 Task: Add a signature Juanita Young containing With sincere appreciation and gratitude, Juanita Young to email address softage.8@softage.net and add a folder Debugging
Action: Mouse moved to (60, 133)
Screenshot: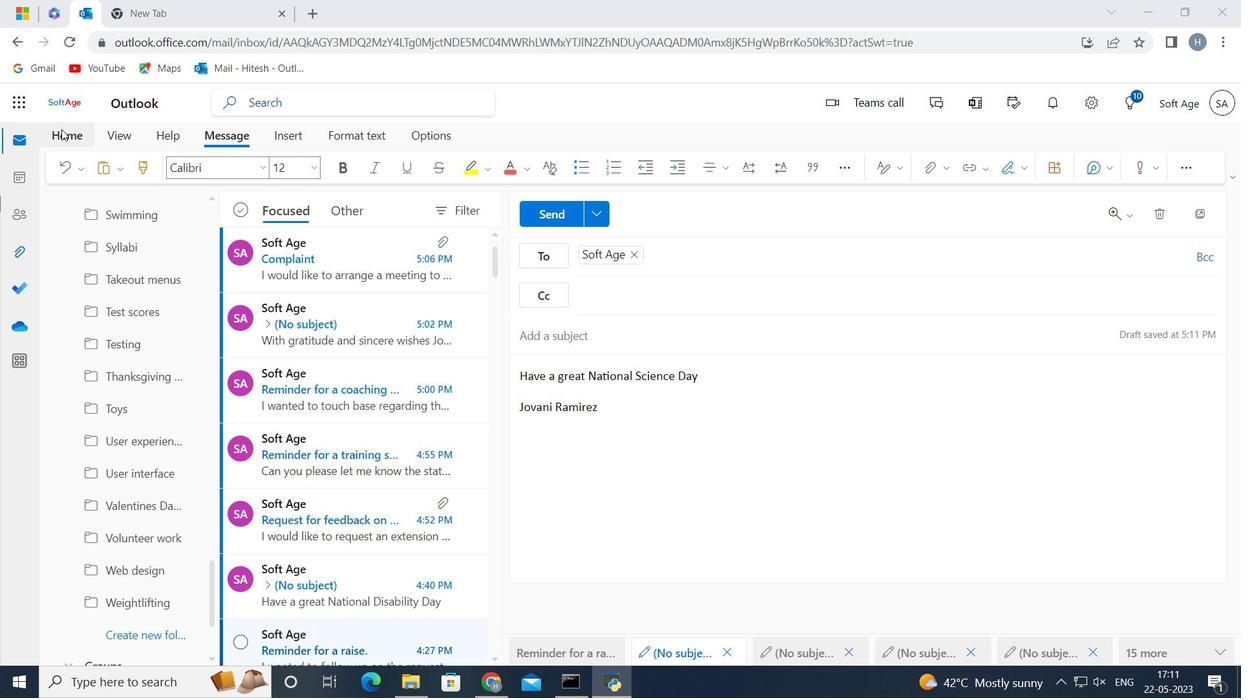 
Action: Mouse pressed left at (60, 133)
Screenshot: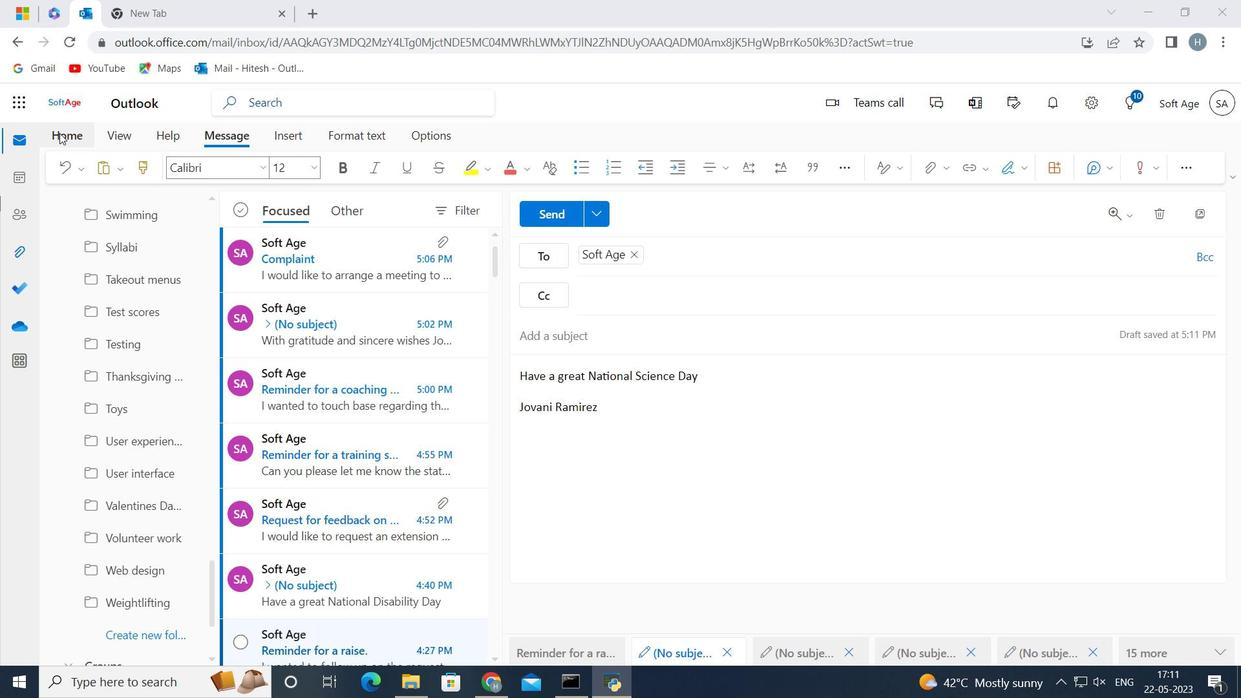 
Action: Mouse moved to (122, 169)
Screenshot: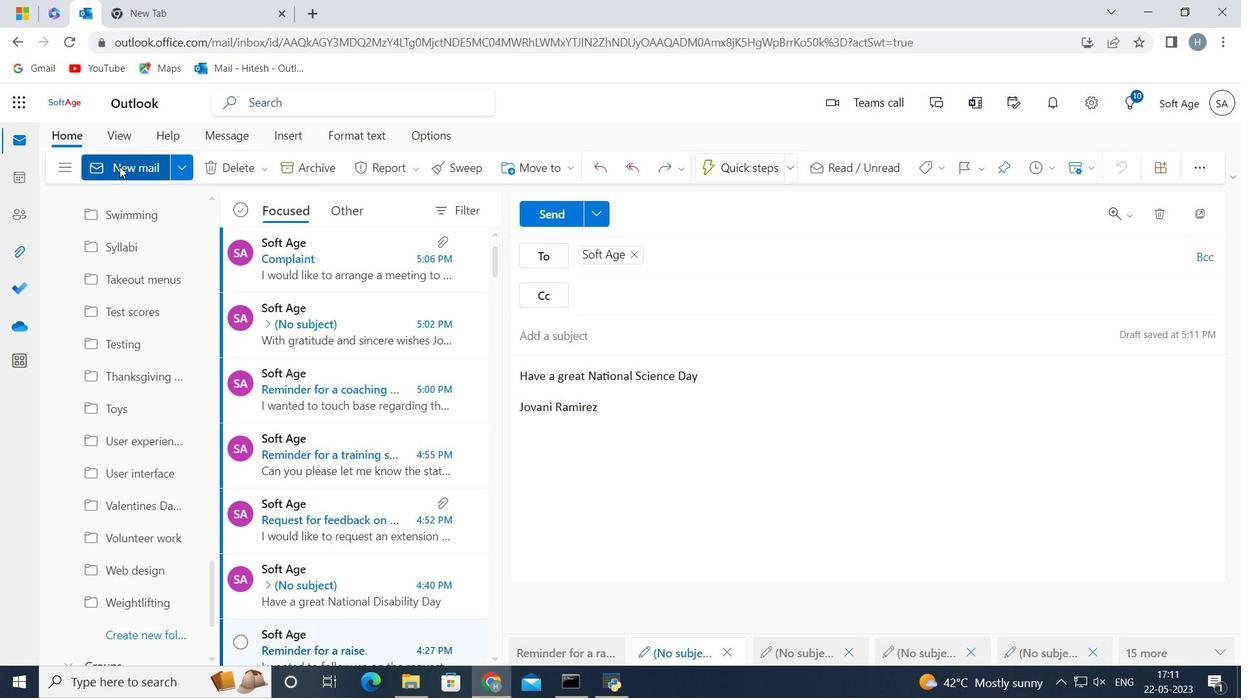 
Action: Mouse pressed left at (122, 169)
Screenshot: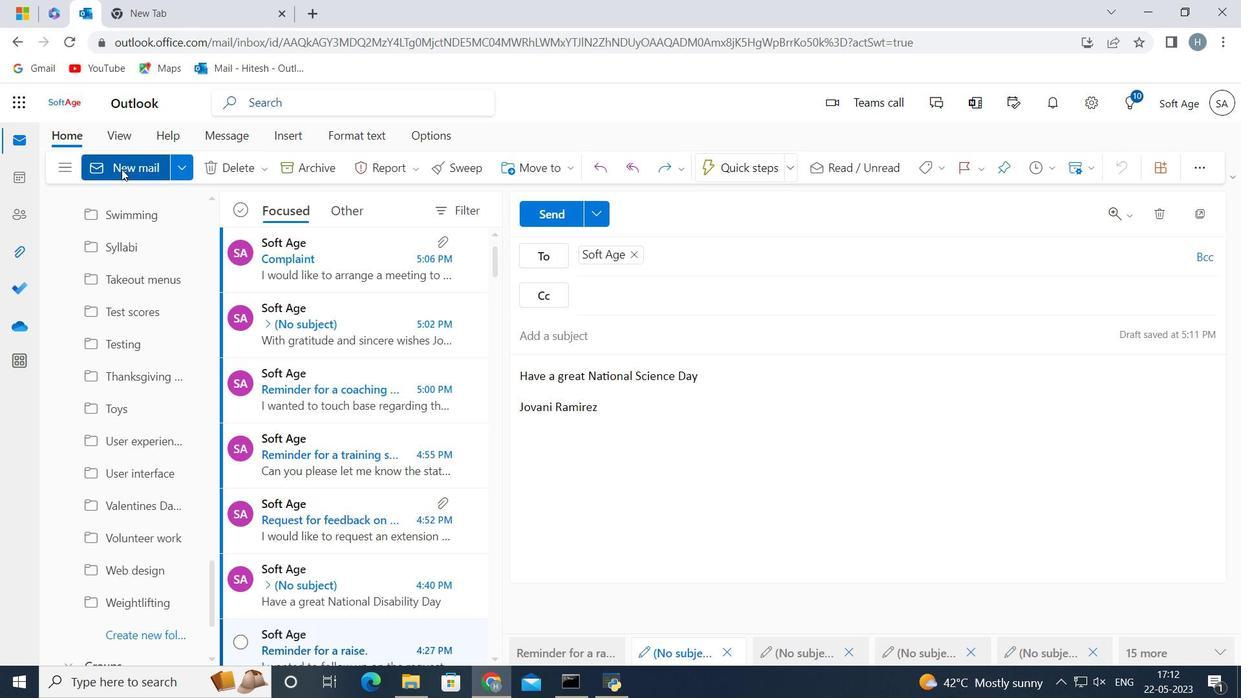 
Action: Mouse moved to (1016, 172)
Screenshot: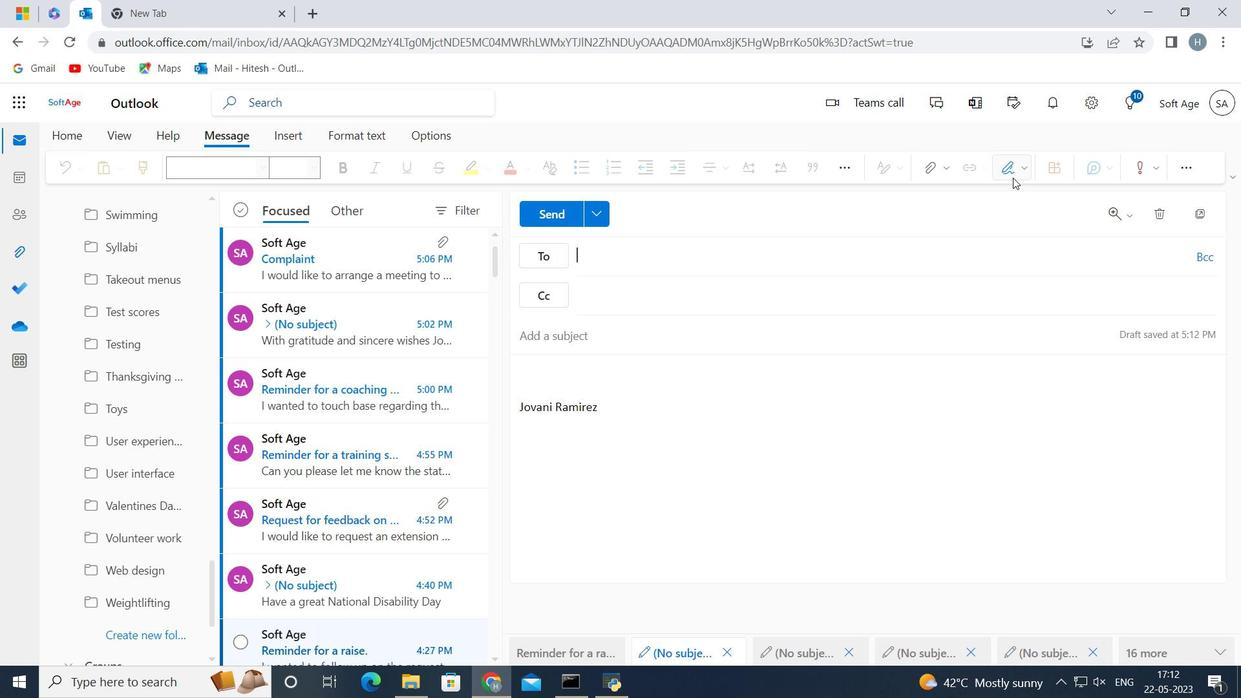 
Action: Mouse pressed left at (1016, 172)
Screenshot: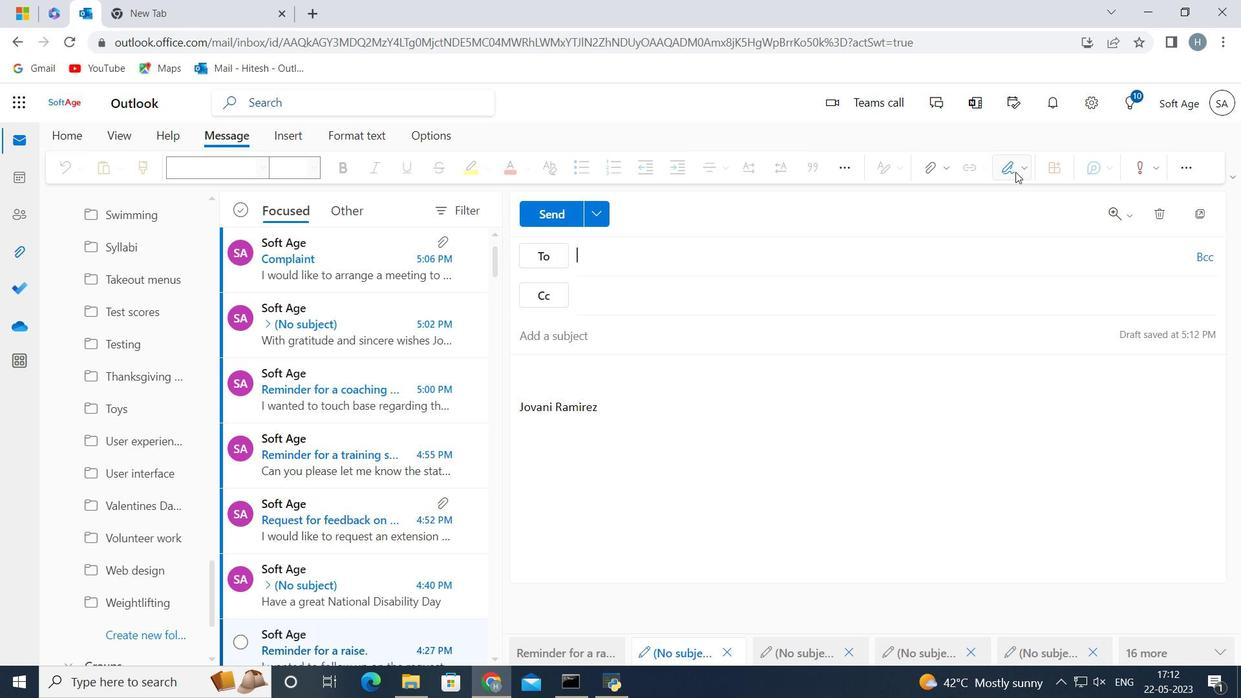 
Action: Mouse moved to (981, 233)
Screenshot: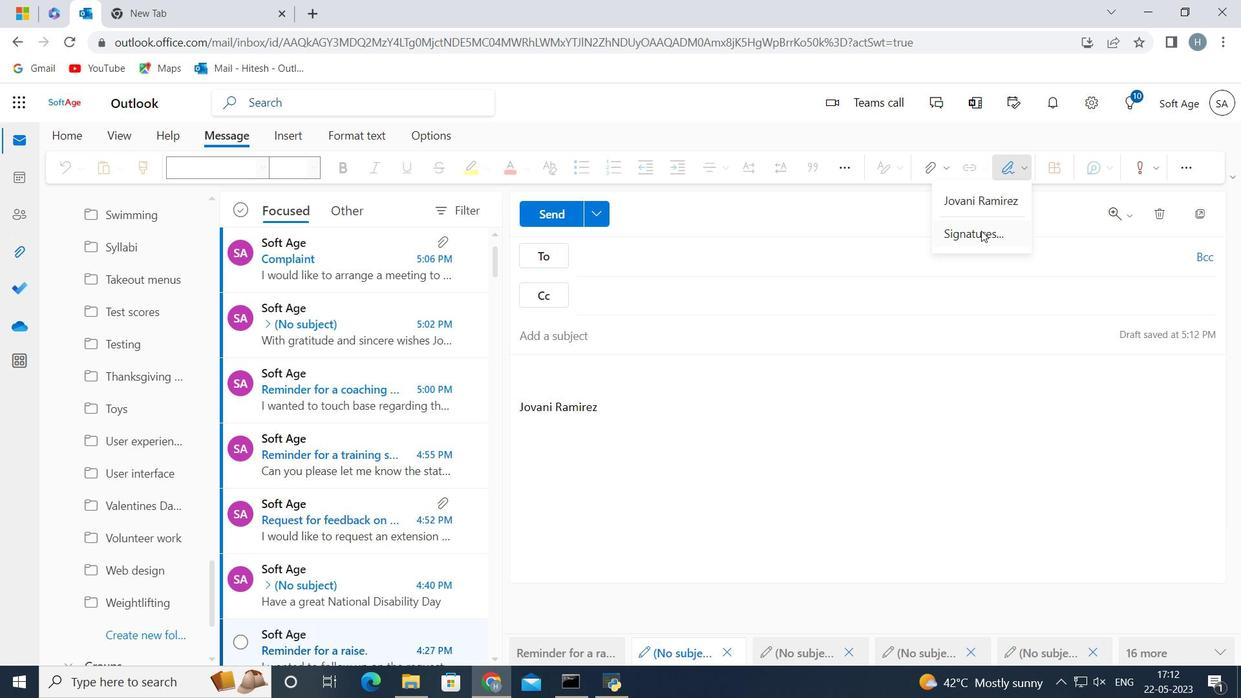 
Action: Mouse pressed left at (981, 233)
Screenshot: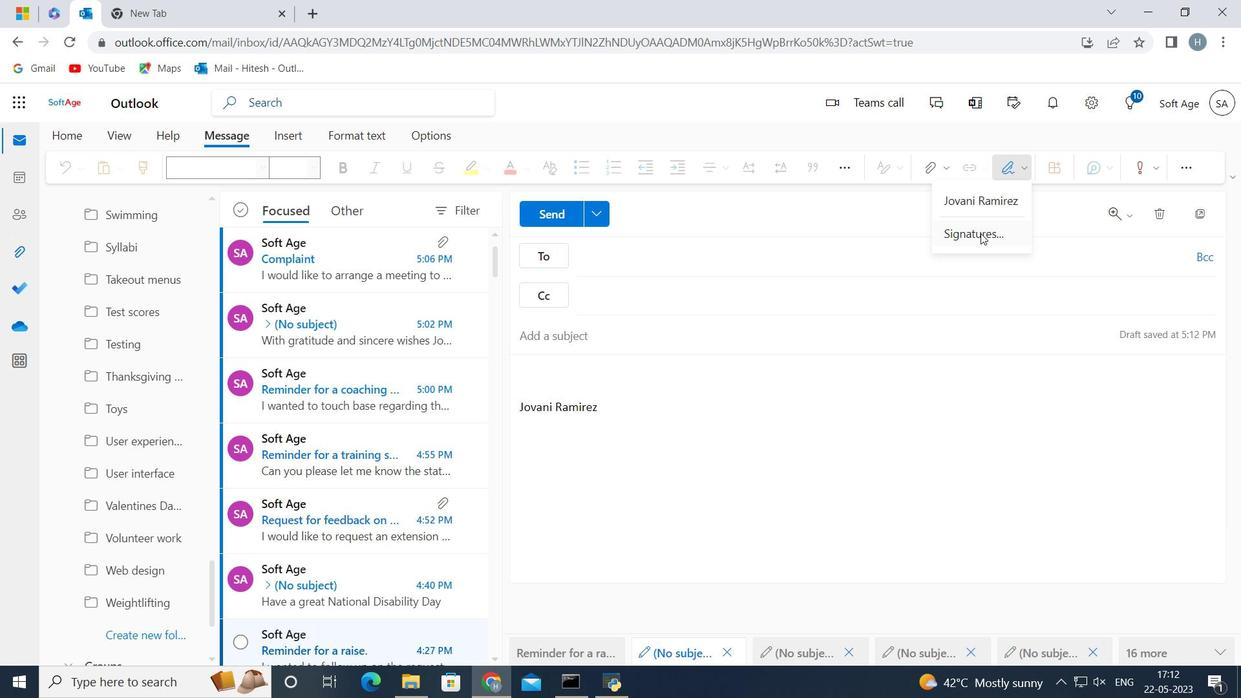 
Action: Mouse moved to (955, 289)
Screenshot: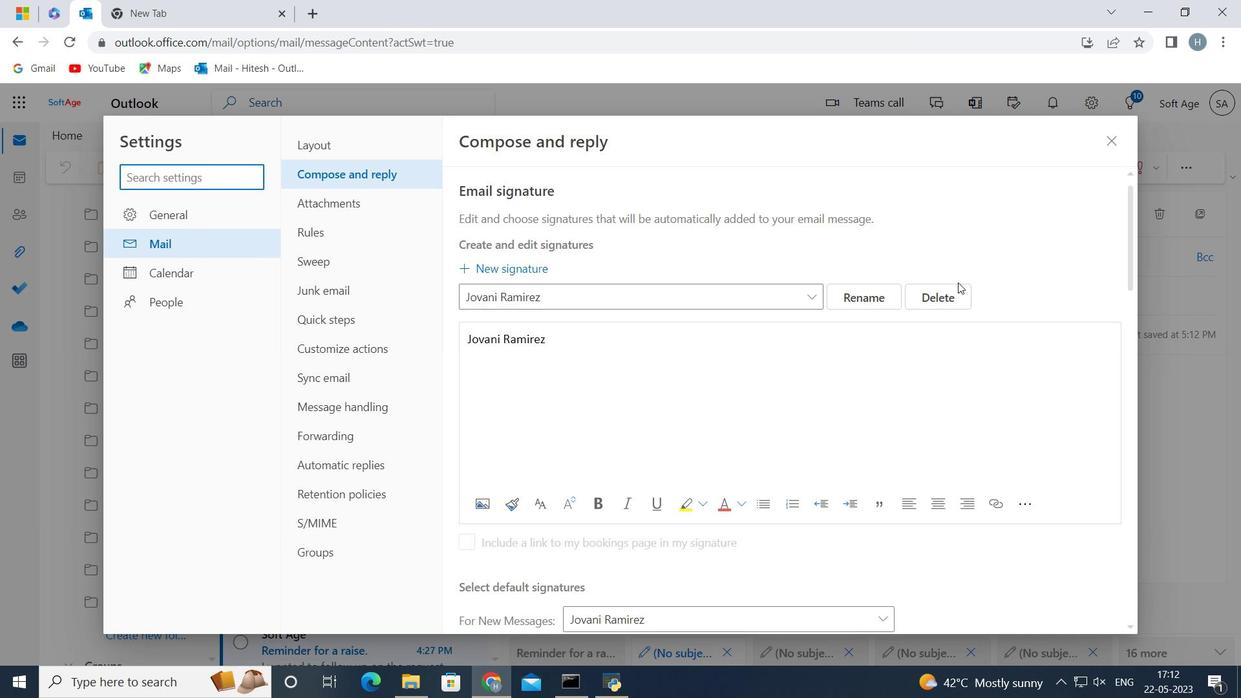 
Action: Mouse pressed left at (955, 289)
Screenshot: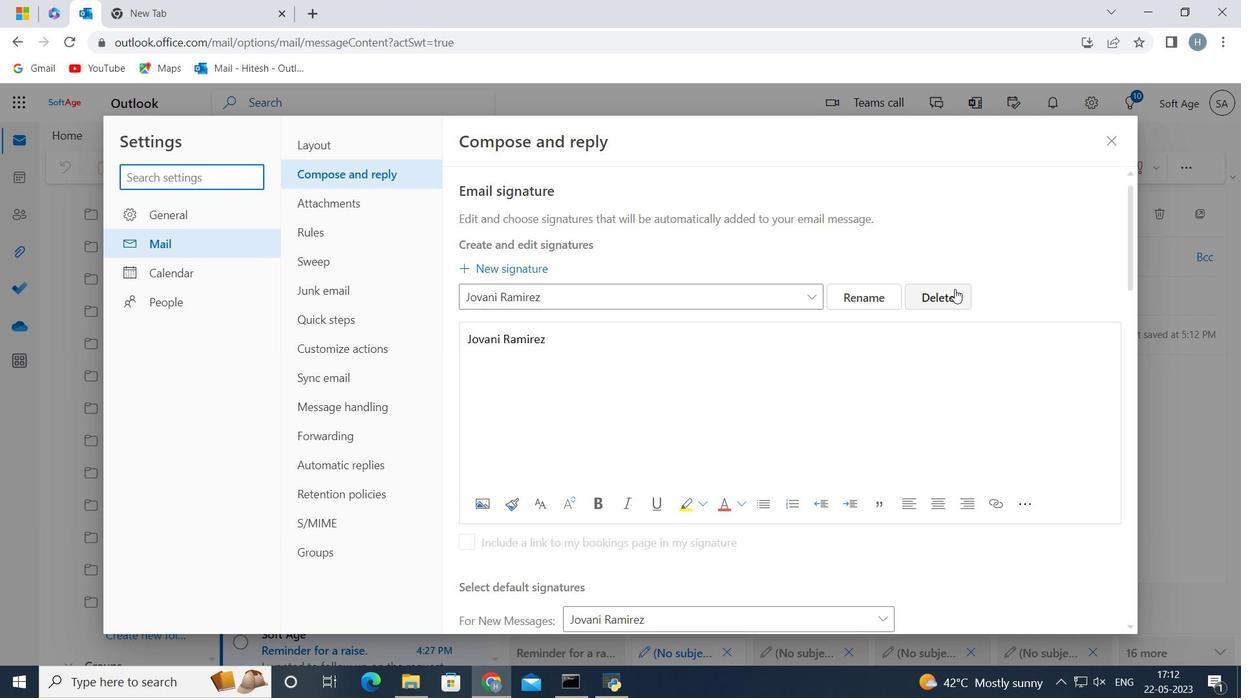 
Action: Mouse moved to (902, 302)
Screenshot: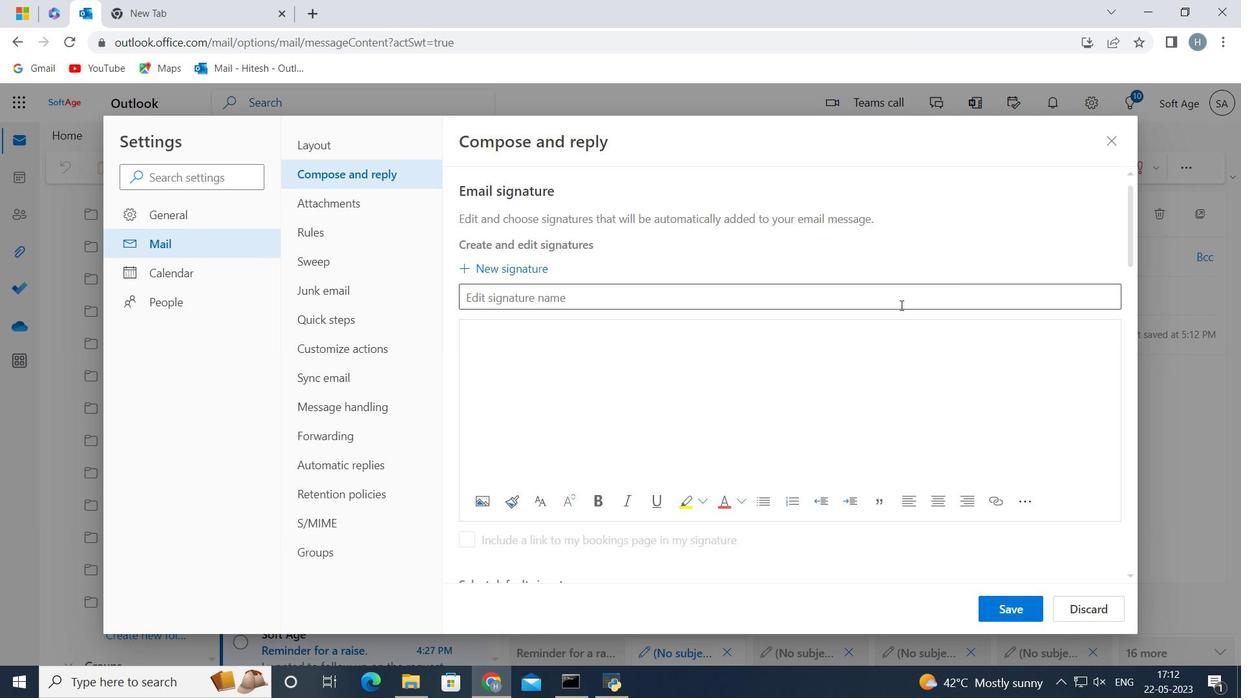 
Action: Mouse pressed left at (902, 302)
Screenshot: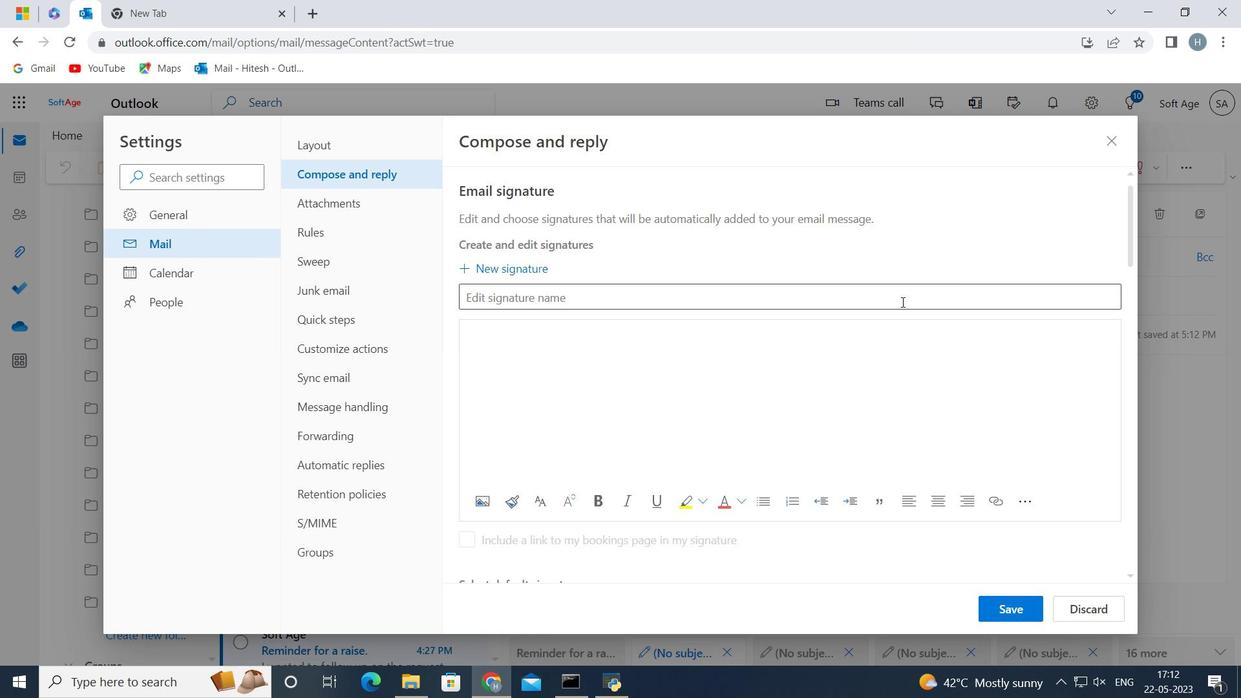 
Action: Key pressed <Key.shift><Key.shift><Key.shift><Key.shift>Juanita<Key.space><Key.shift>Young<Key.space>
Screenshot: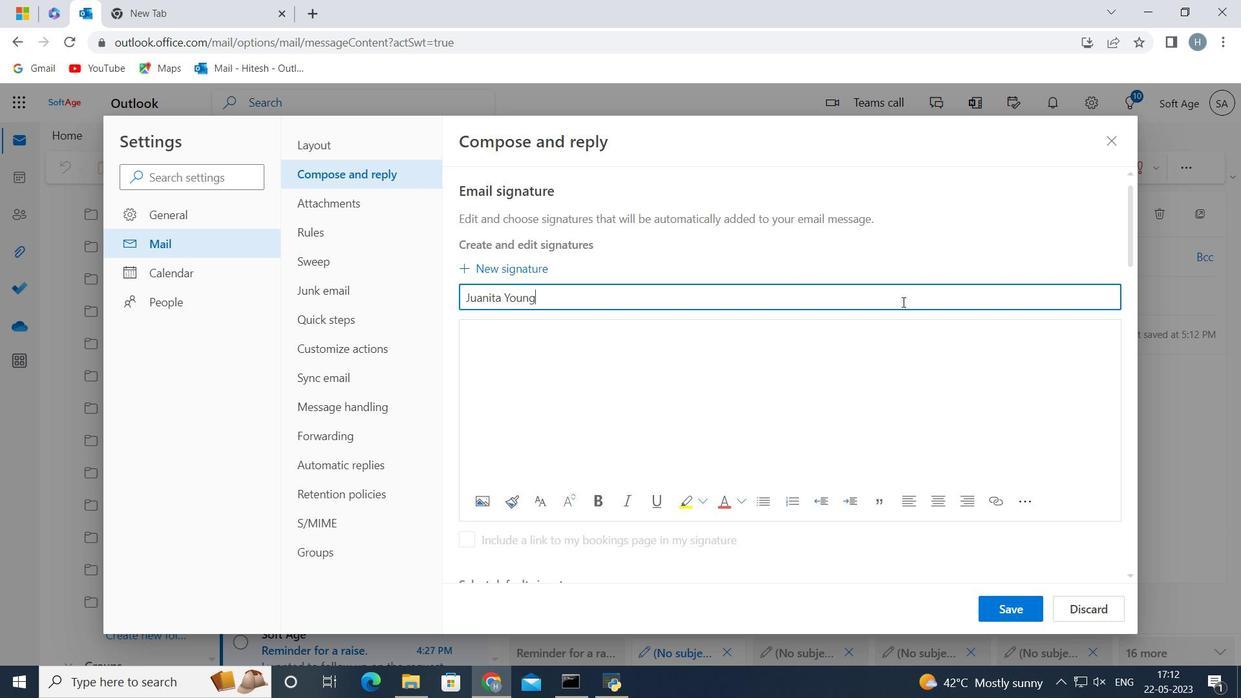 
Action: Mouse moved to (586, 342)
Screenshot: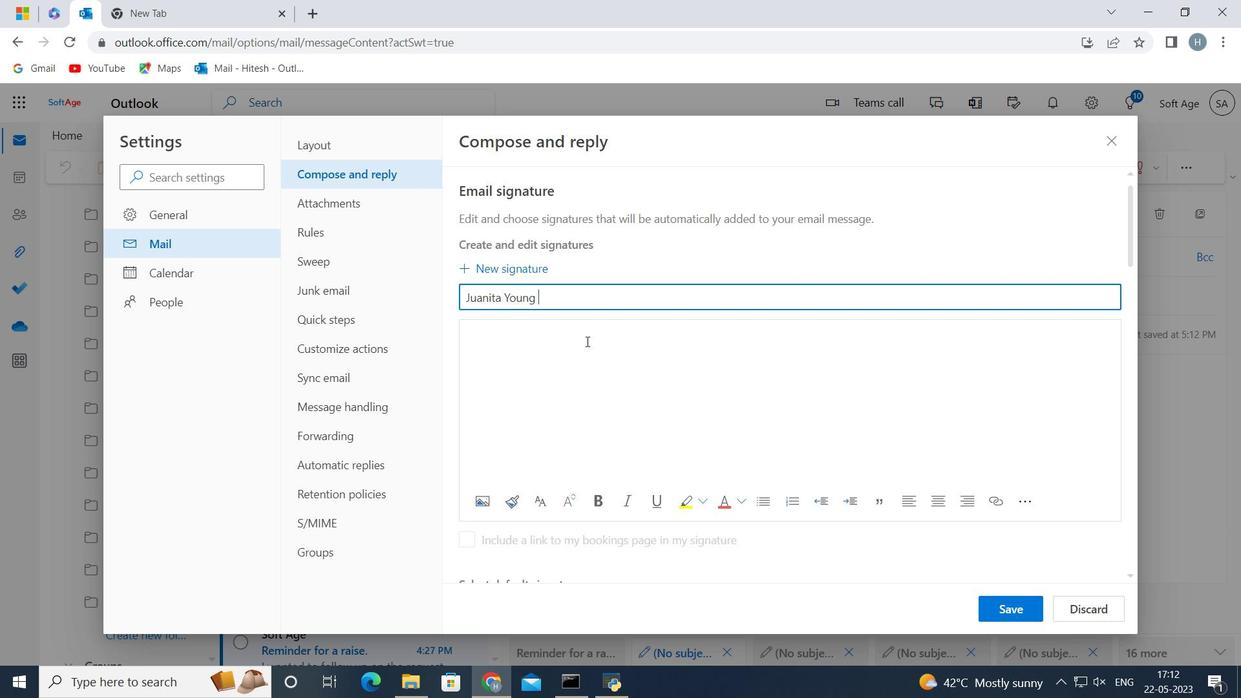 
Action: Mouse pressed left at (586, 342)
Screenshot: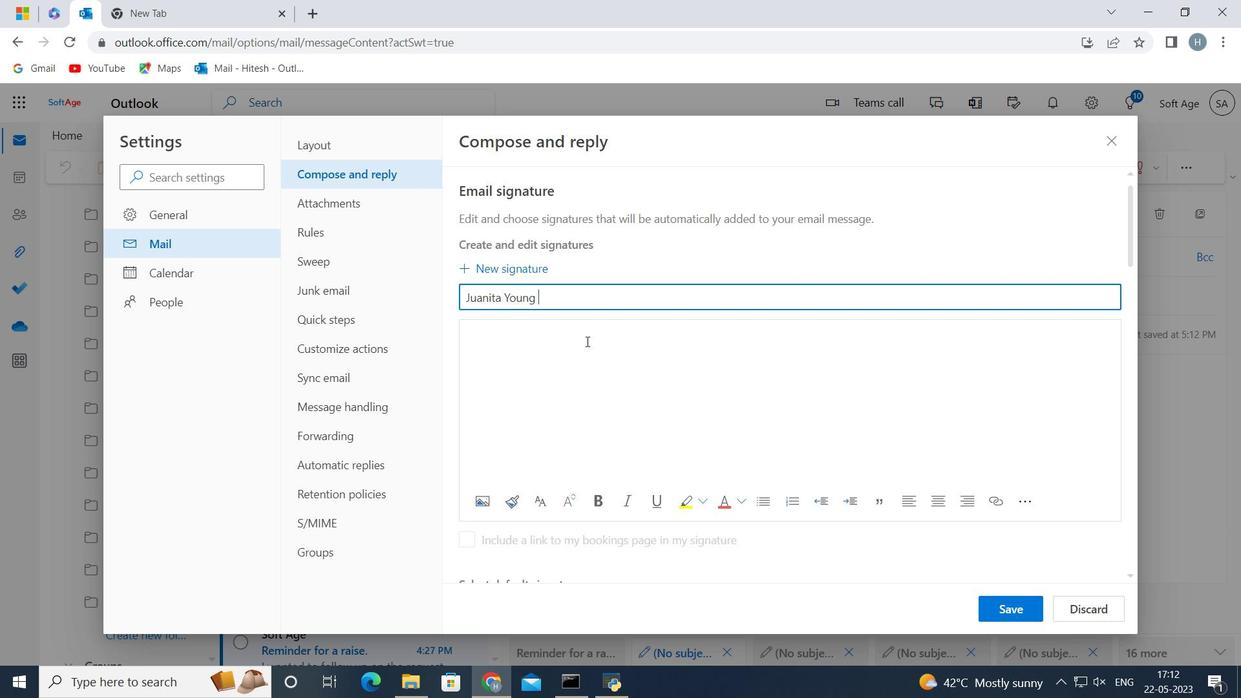 
Action: Key pressed <Key.shift><Key.shift><Key.shift><Key.shift><Key.shift>Juanita<Key.space><Key.shift><Key.shift><Key.shift>Young<Key.space>
Screenshot: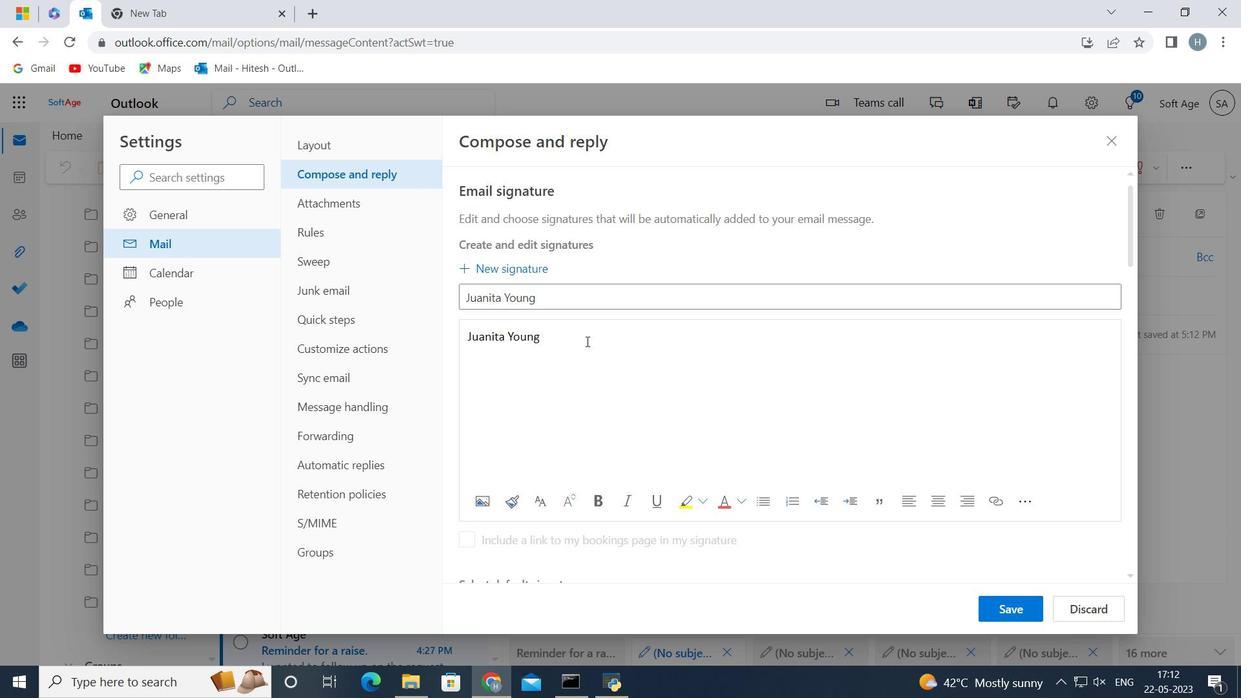 
Action: Mouse moved to (1000, 604)
Screenshot: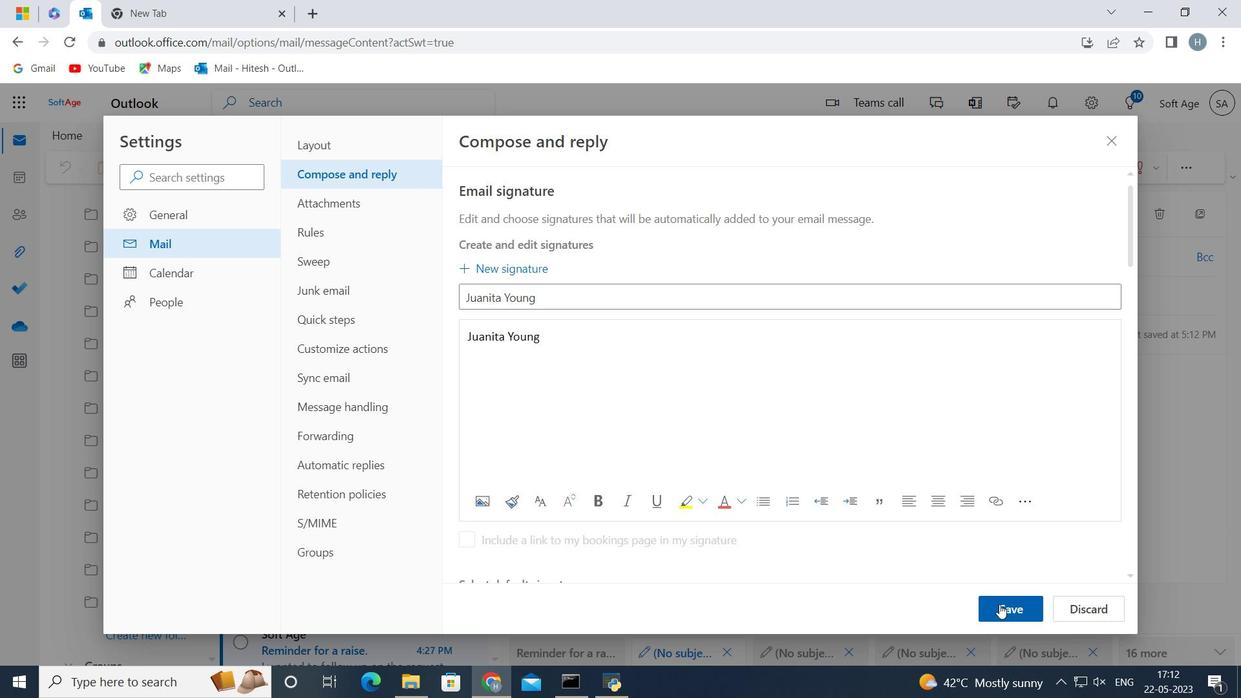 
Action: Mouse pressed left at (1000, 604)
Screenshot: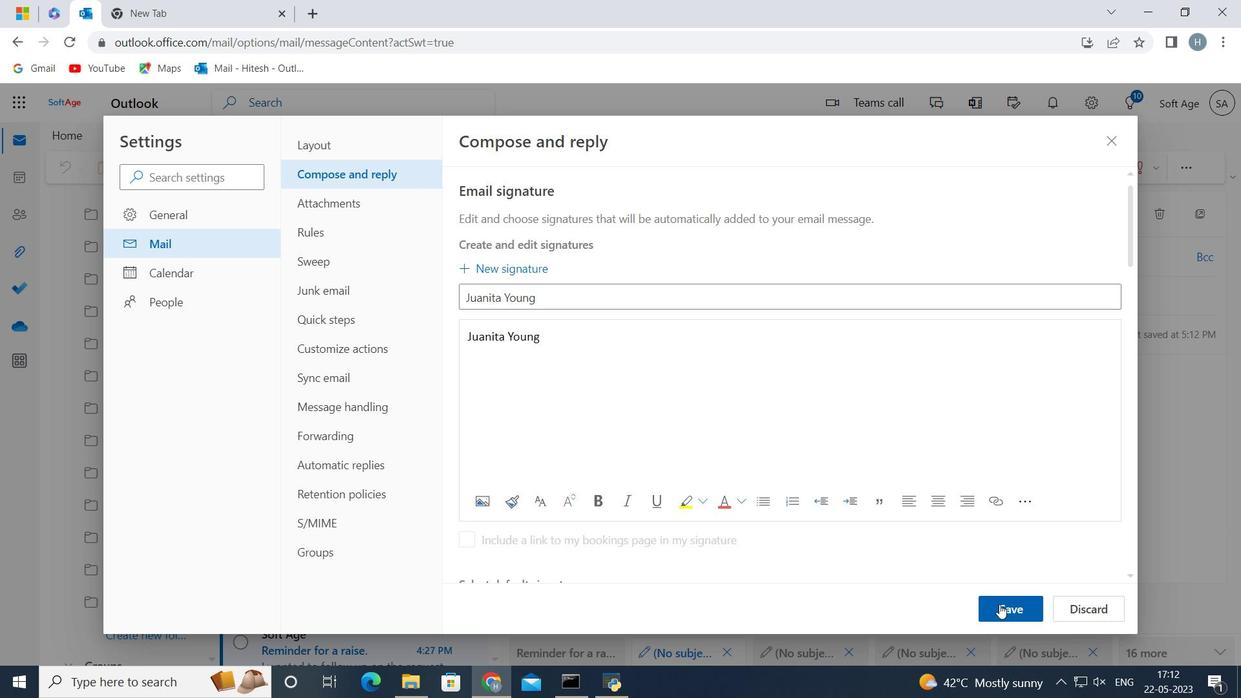 
Action: Mouse moved to (890, 388)
Screenshot: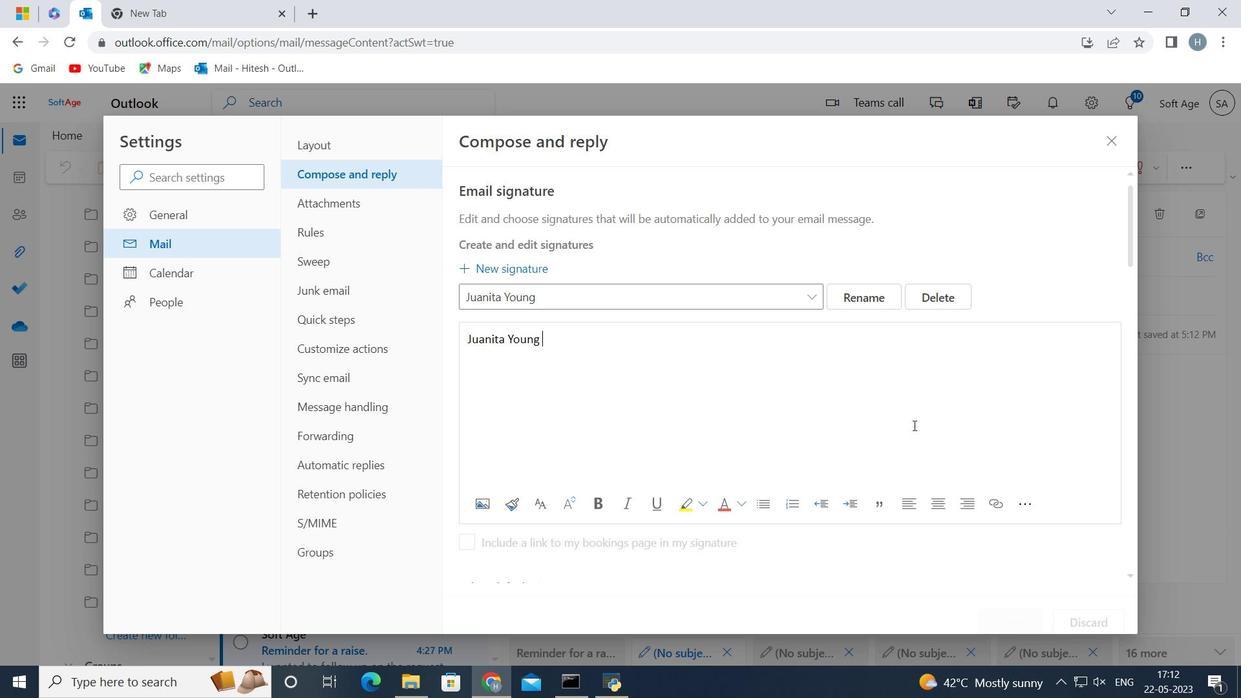 
Action: Mouse scrolled (890, 388) with delta (0, 0)
Screenshot: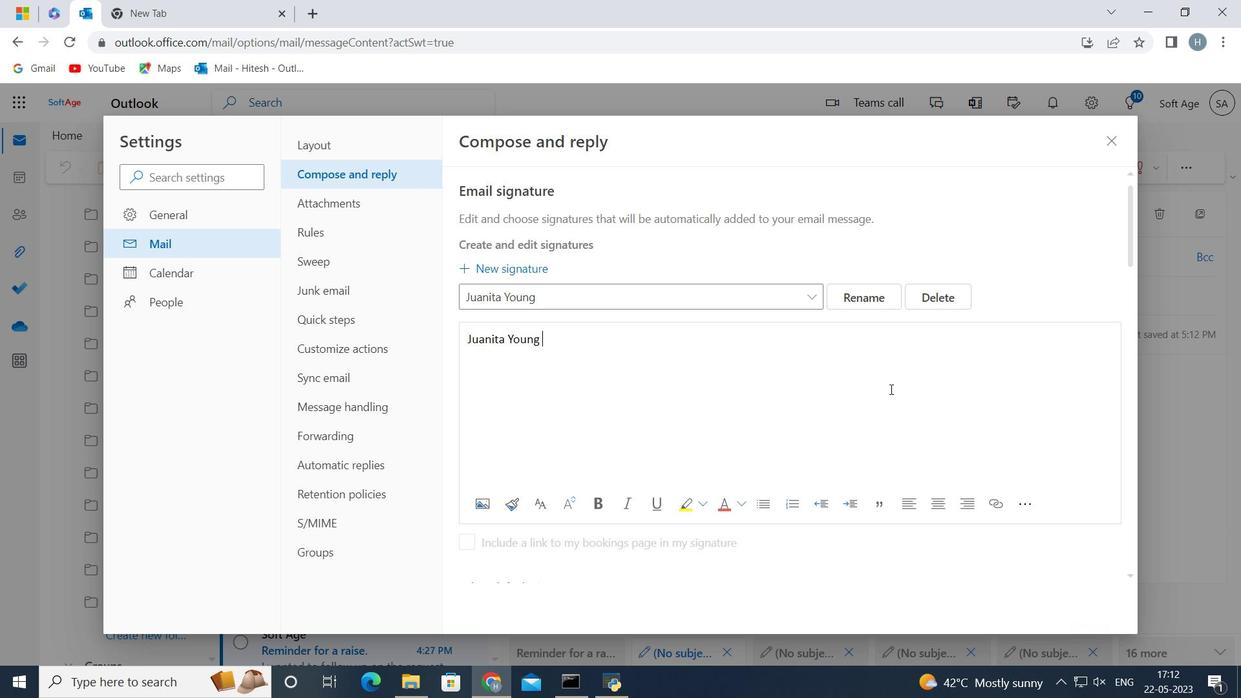 
Action: Mouse moved to (857, 388)
Screenshot: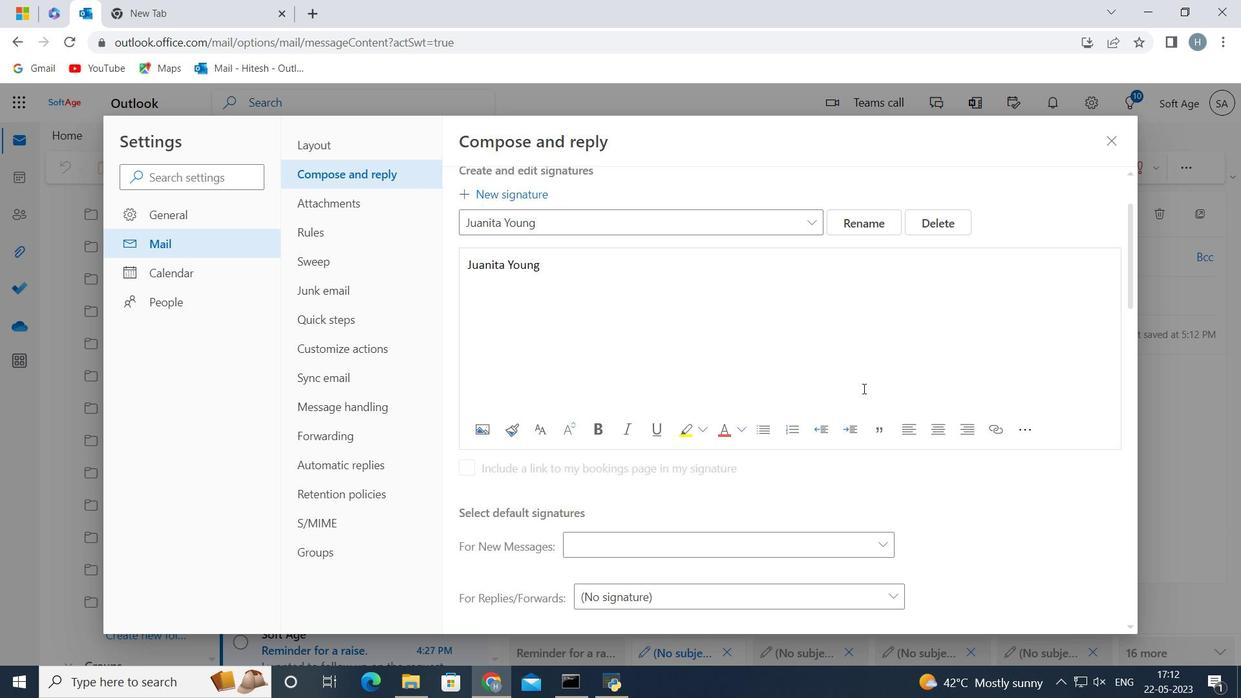 
Action: Mouse scrolled (857, 388) with delta (0, 0)
Screenshot: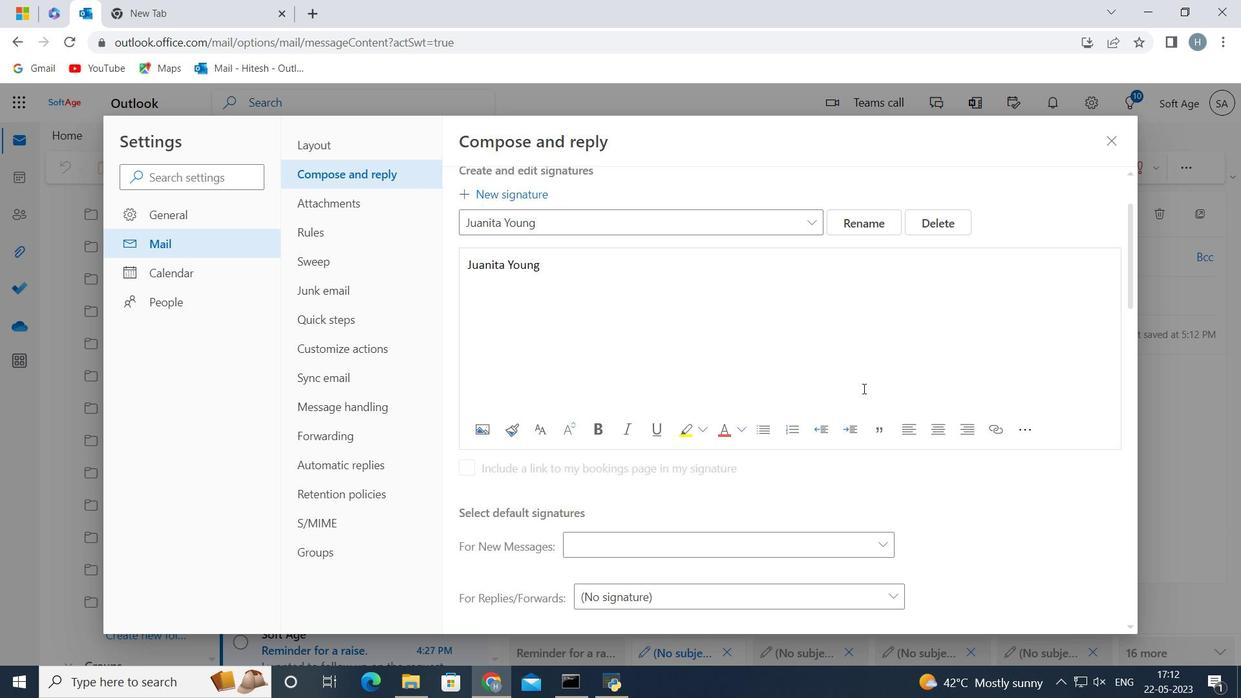 
Action: Mouse moved to (851, 385)
Screenshot: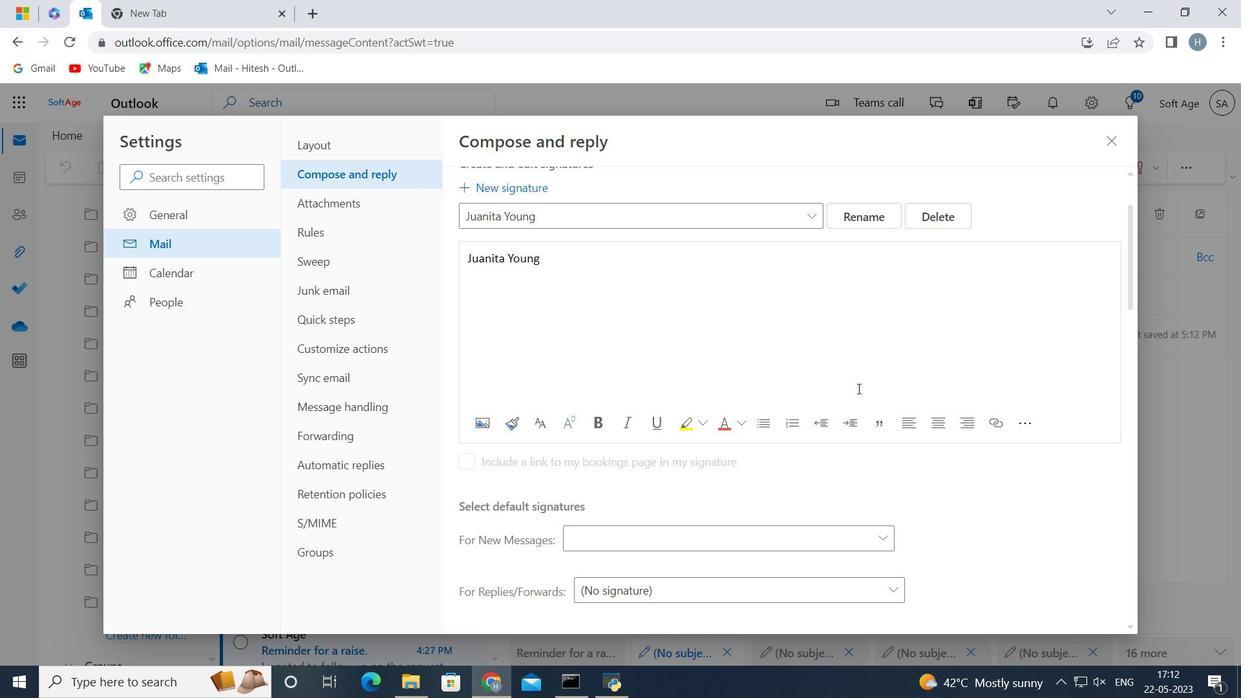 
Action: Mouse scrolled (851, 384) with delta (0, 0)
Screenshot: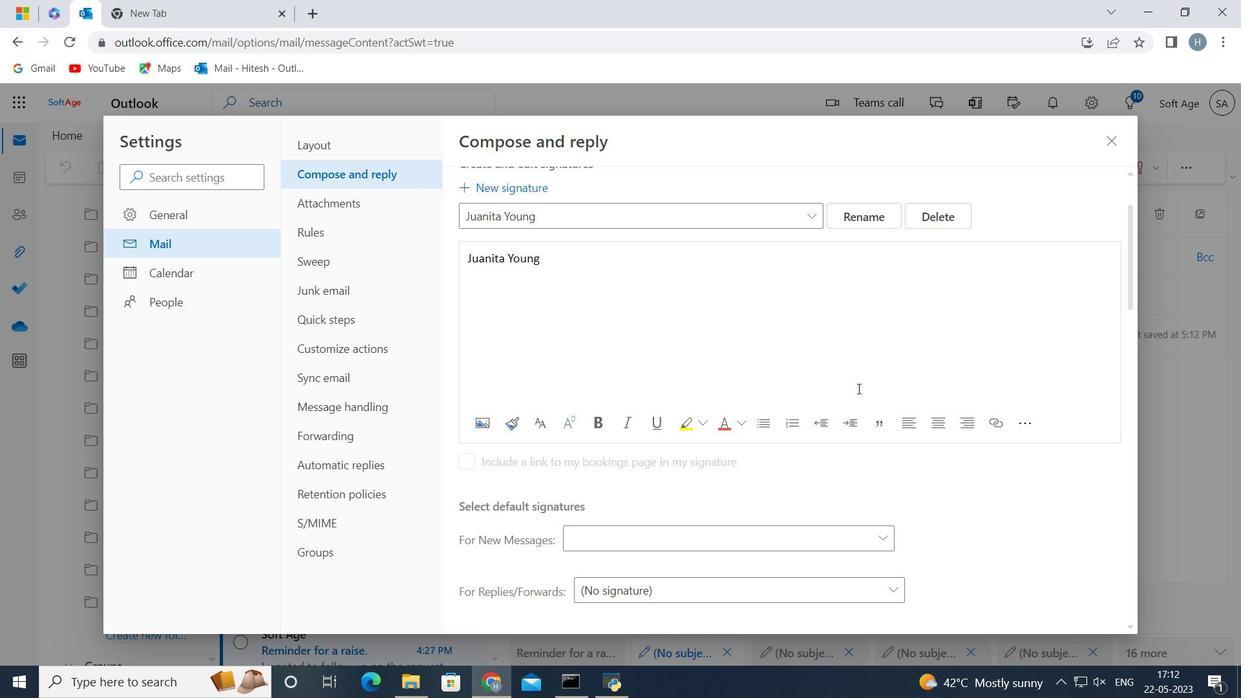 
Action: Mouse moved to (837, 374)
Screenshot: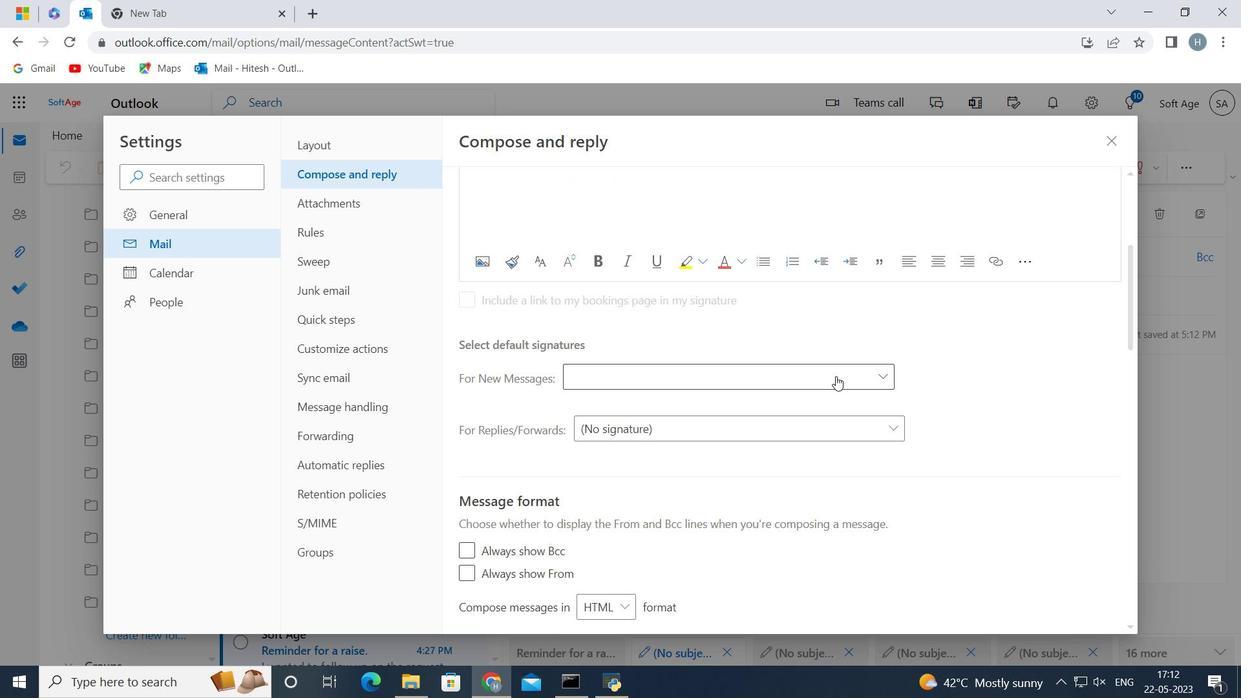 
Action: Mouse pressed left at (837, 374)
Screenshot: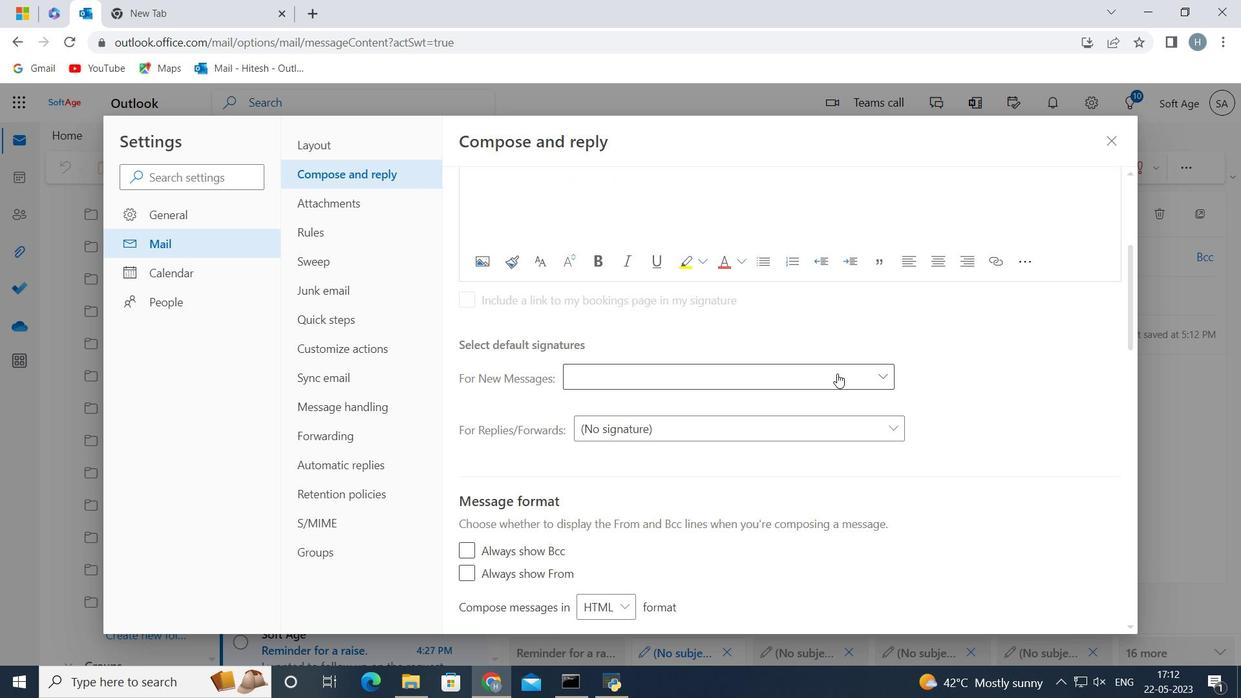 
Action: Mouse moved to (834, 422)
Screenshot: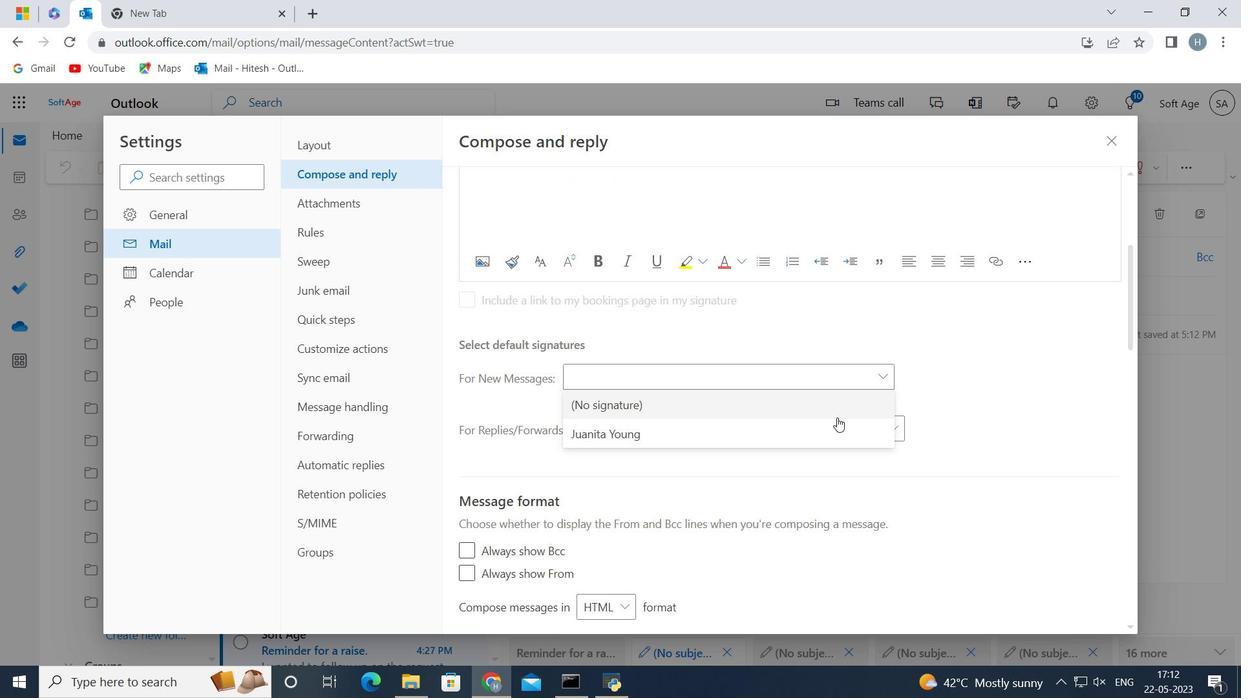 
Action: Mouse pressed left at (834, 422)
Screenshot: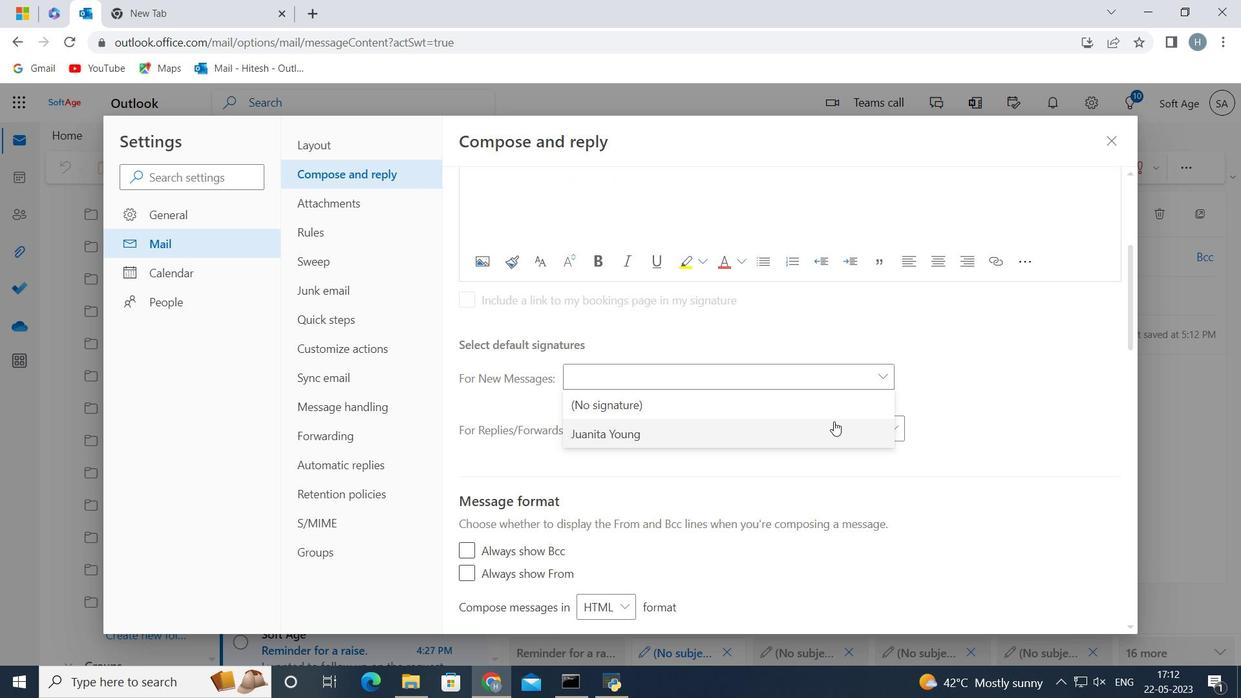 
Action: Mouse moved to (1008, 608)
Screenshot: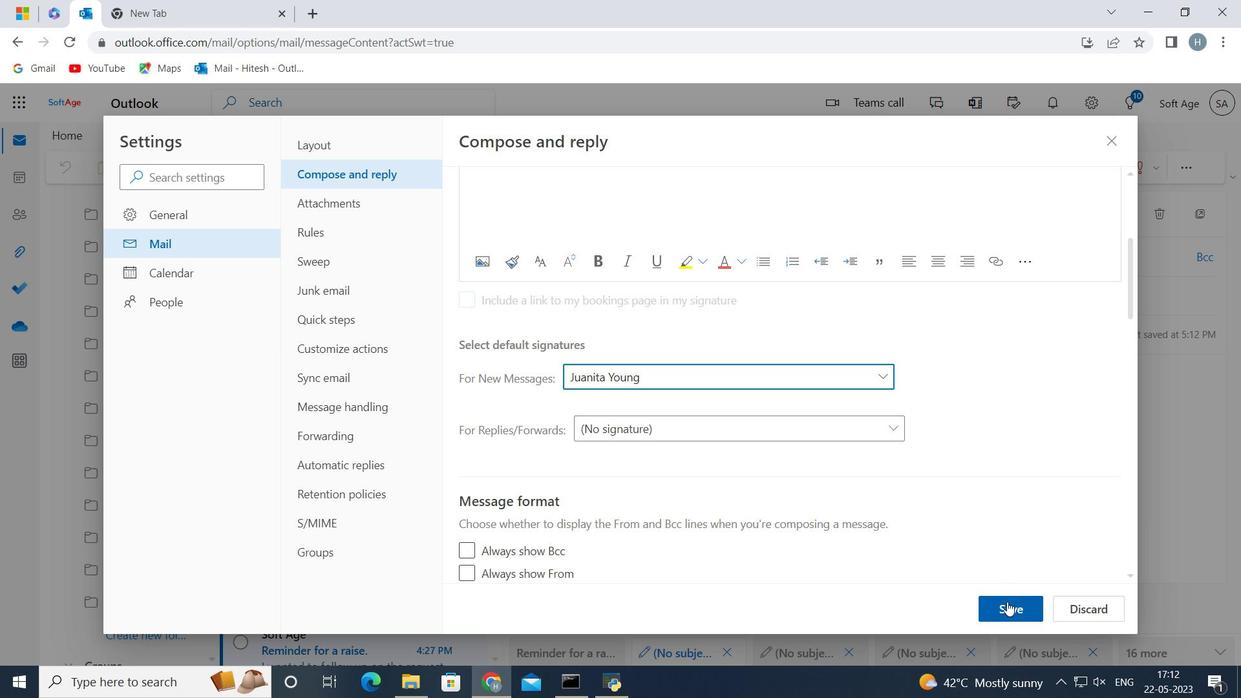 
Action: Mouse pressed left at (1008, 608)
Screenshot: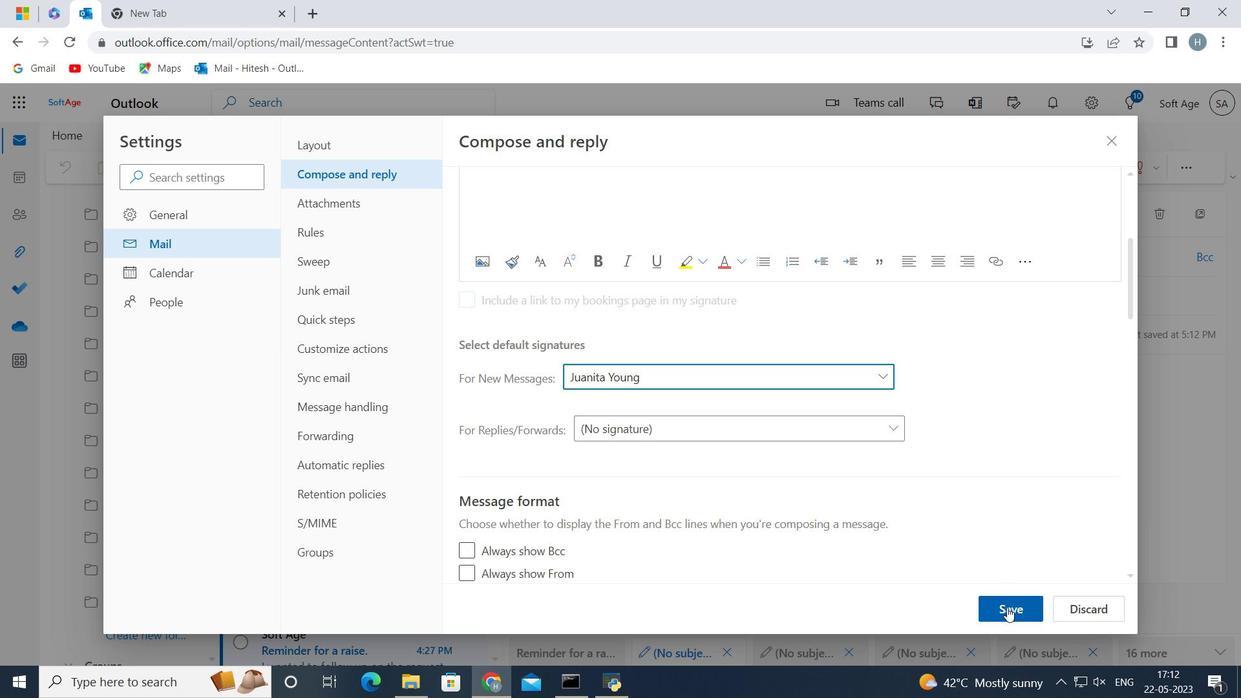 
Action: Mouse moved to (1109, 141)
Screenshot: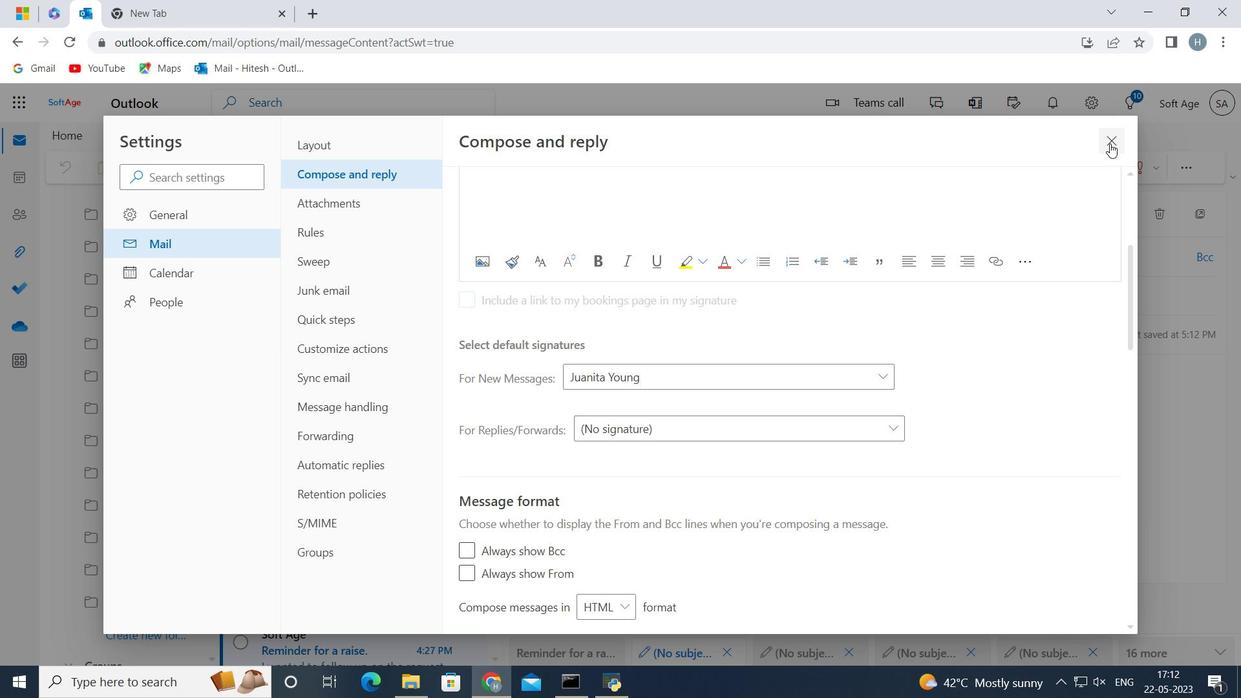 
Action: Mouse pressed left at (1109, 141)
Screenshot: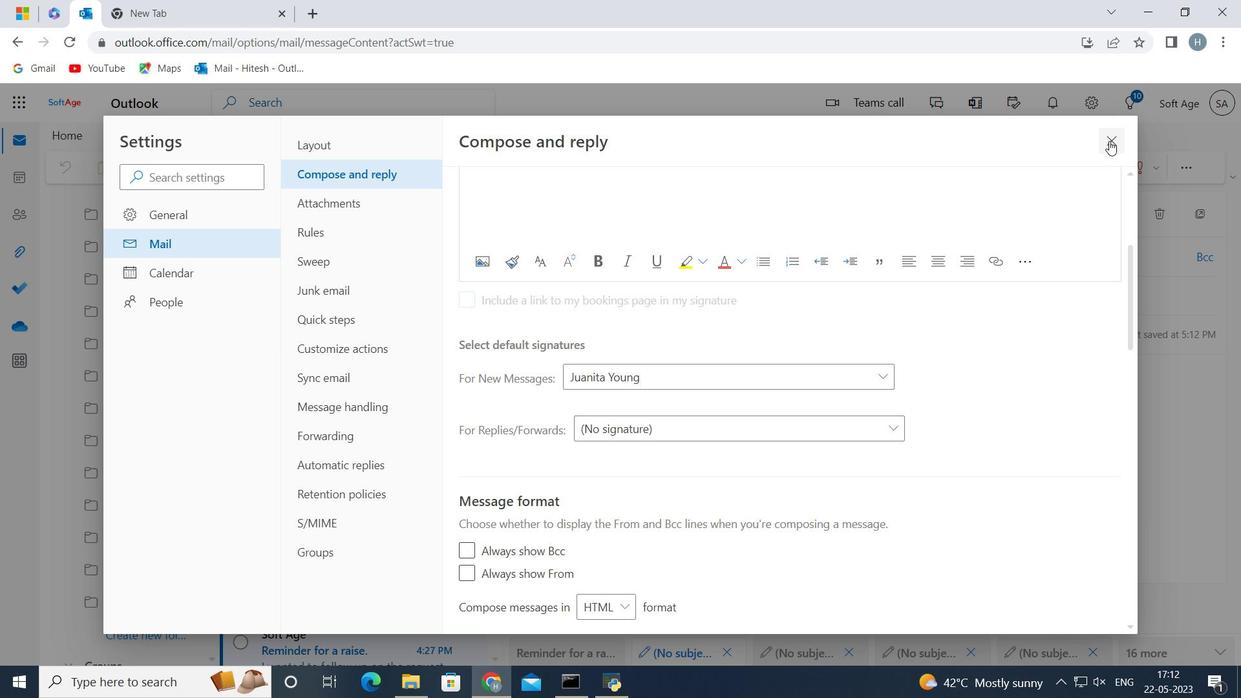 
Action: Mouse moved to (624, 407)
Screenshot: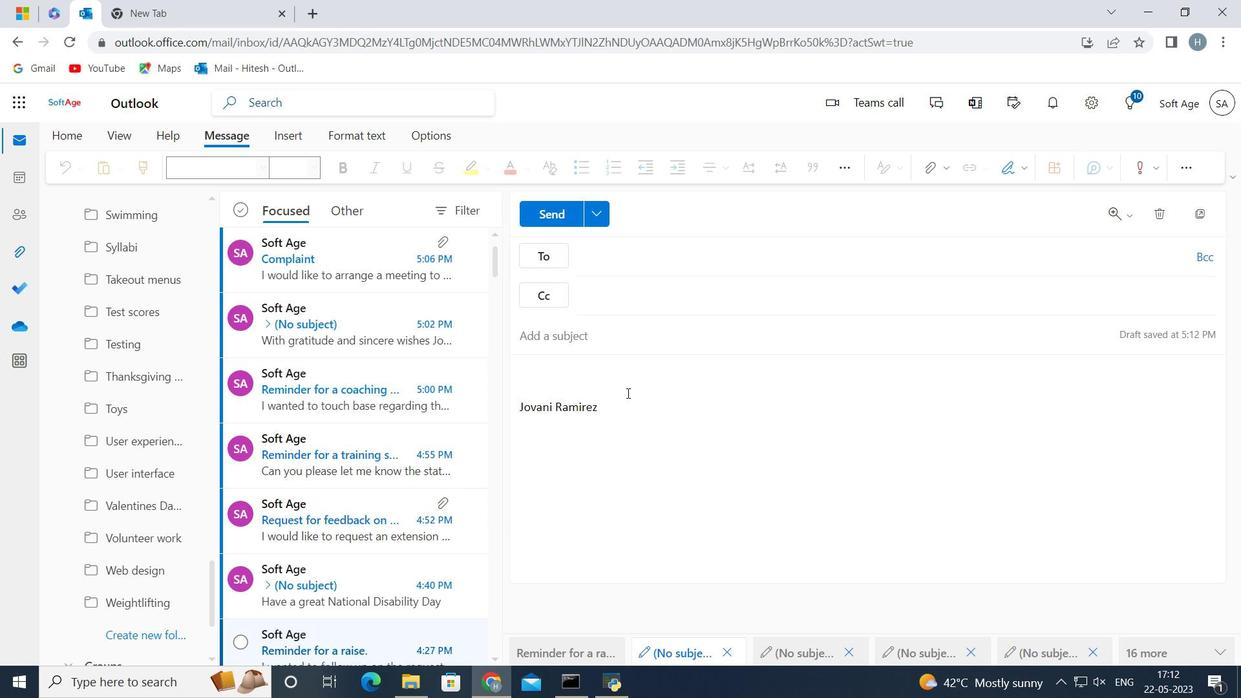 
Action: Mouse pressed left at (624, 407)
Screenshot: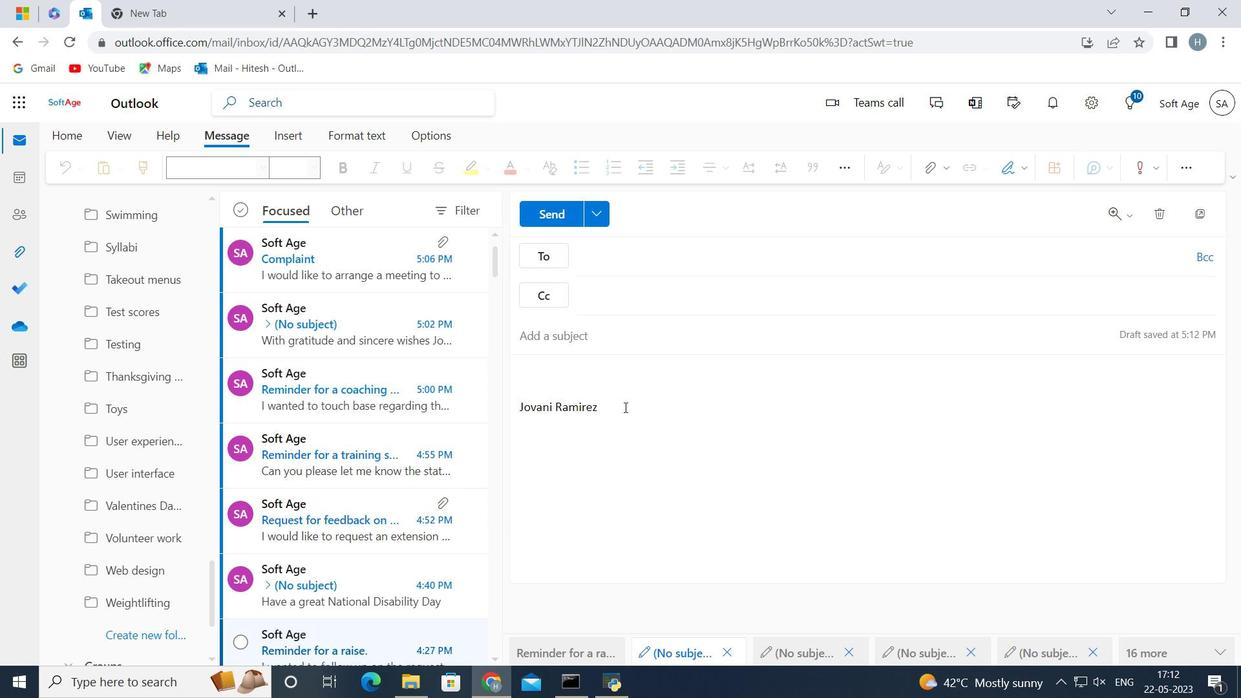 
Action: Key pressed <Key.backspace><Key.backspace><Key.backspace><Key.backspace><Key.backspace><Key.backspace><Key.backspace><Key.backspace><Key.backspace><Key.backspace><Key.backspace><Key.backspace><Key.backspace><Key.backspace><Key.backspace><Key.backspace><Key.backspace><Key.backspace><Key.backspace><Key.backspace><Key.backspace><Key.backspace><Key.backspace><Key.backspace><Key.backspace><Key.shift>With<Key.space>sincere<Key.space>appreciation<Key.space>and<Key.space>gratitude<Key.space>
Screenshot: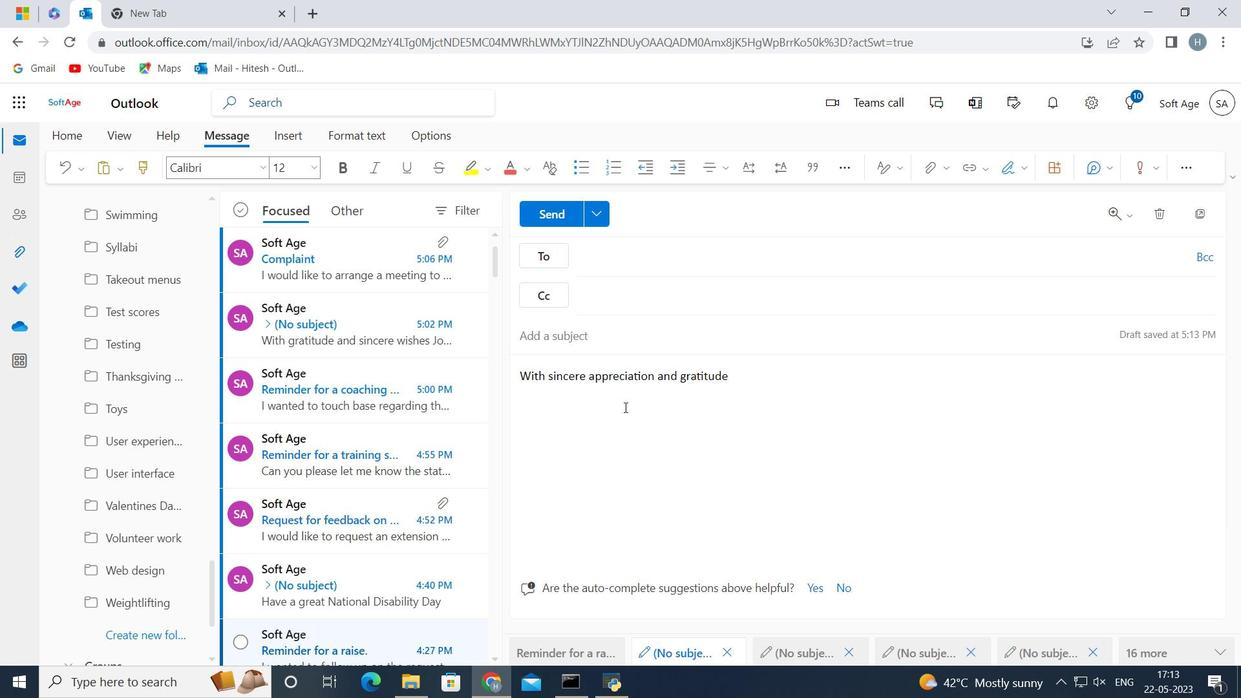 
Action: Mouse moved to (1016, 172)
Screenshot: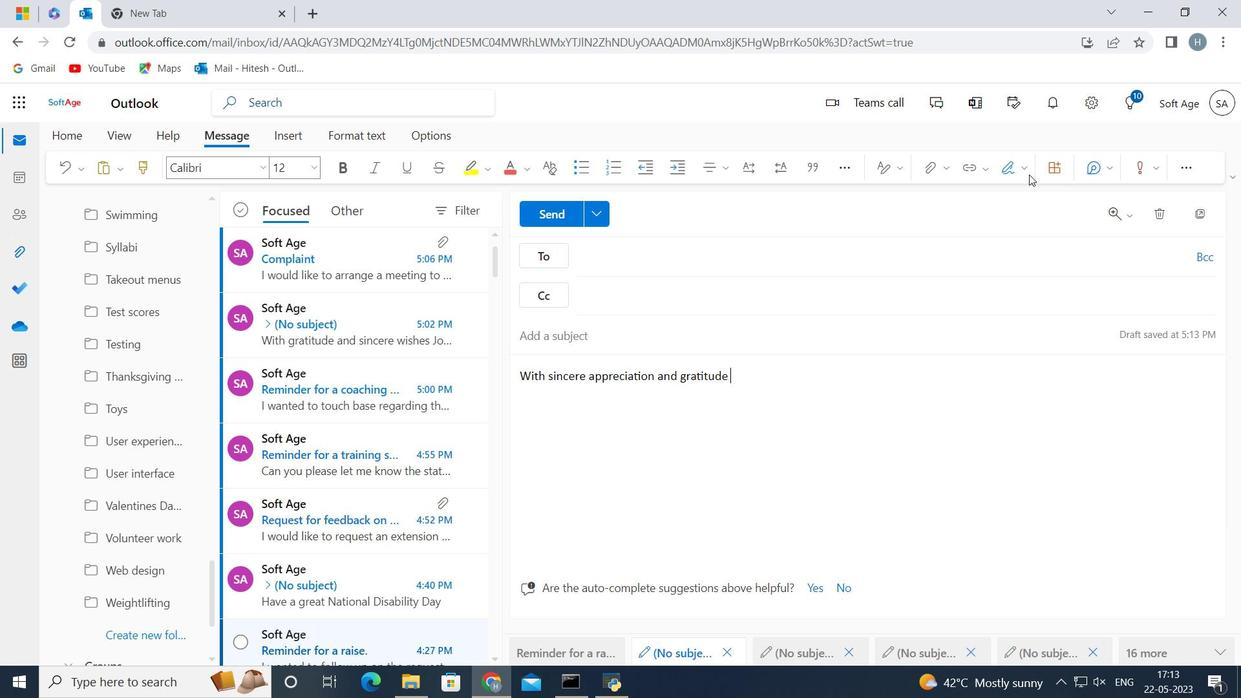 
Action: Mouse pressed left at (1016, 172)
Screenshot: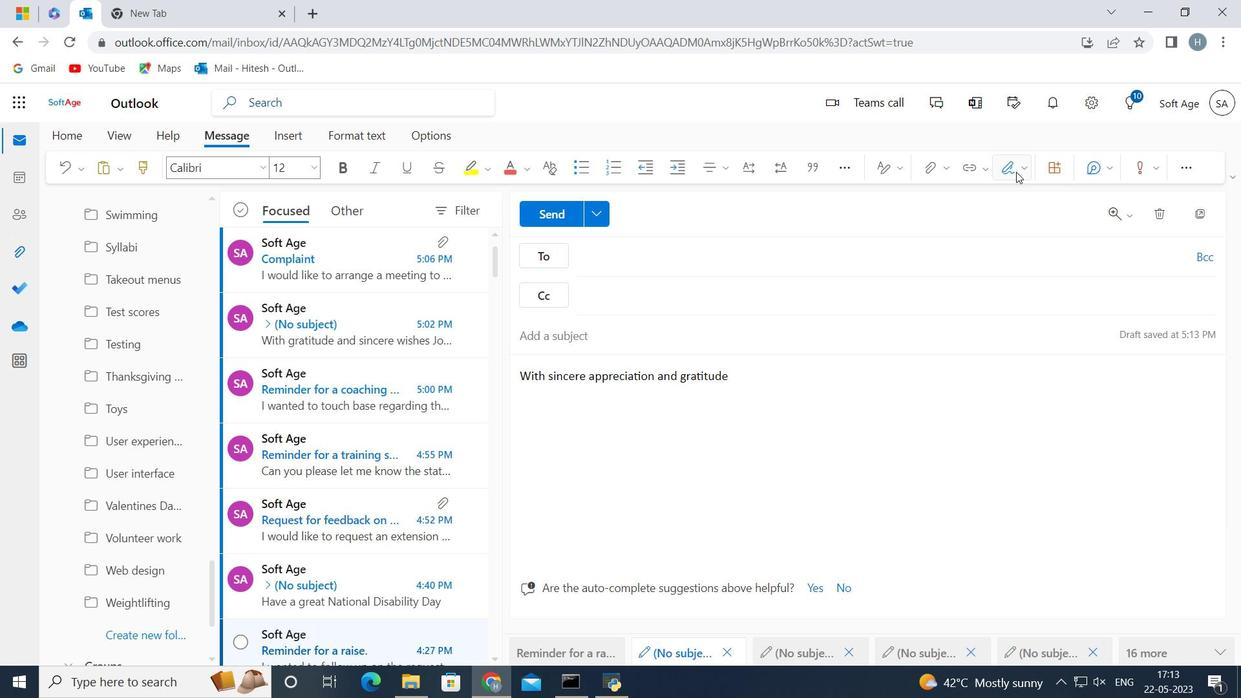 
Action: Mouse moved to (1003, 203)
Screenshot: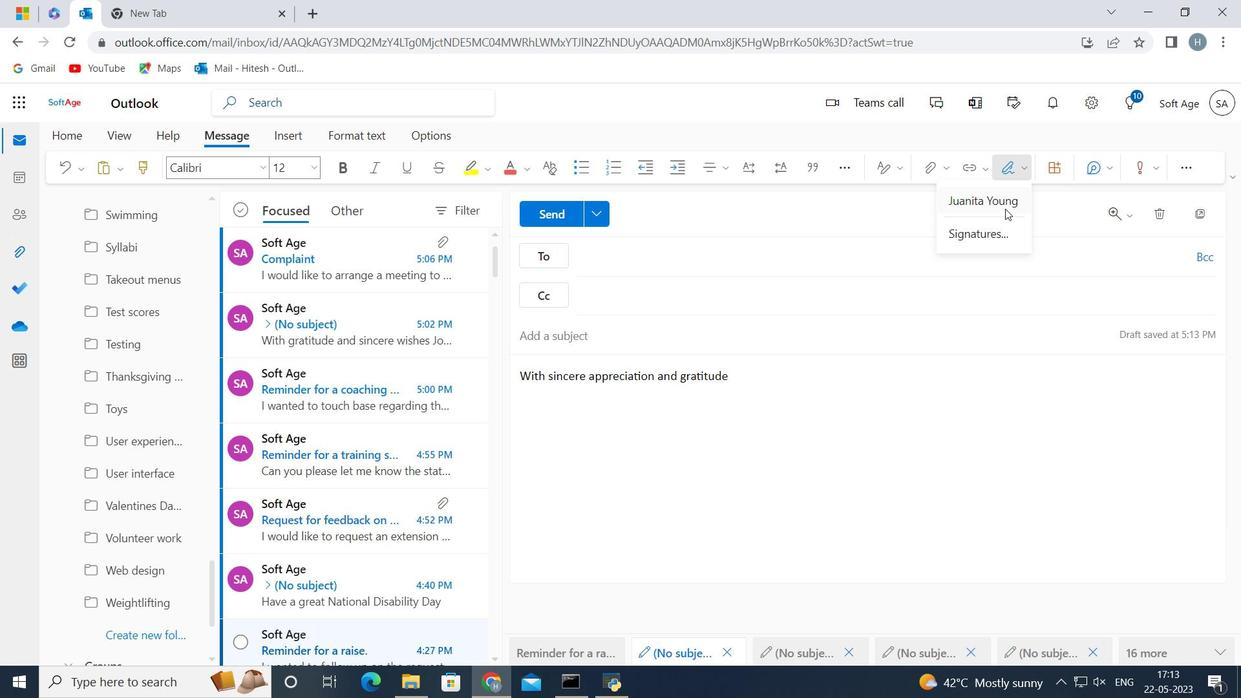 
Action: Mouse pressed left at (1003, 203)
Screenshot: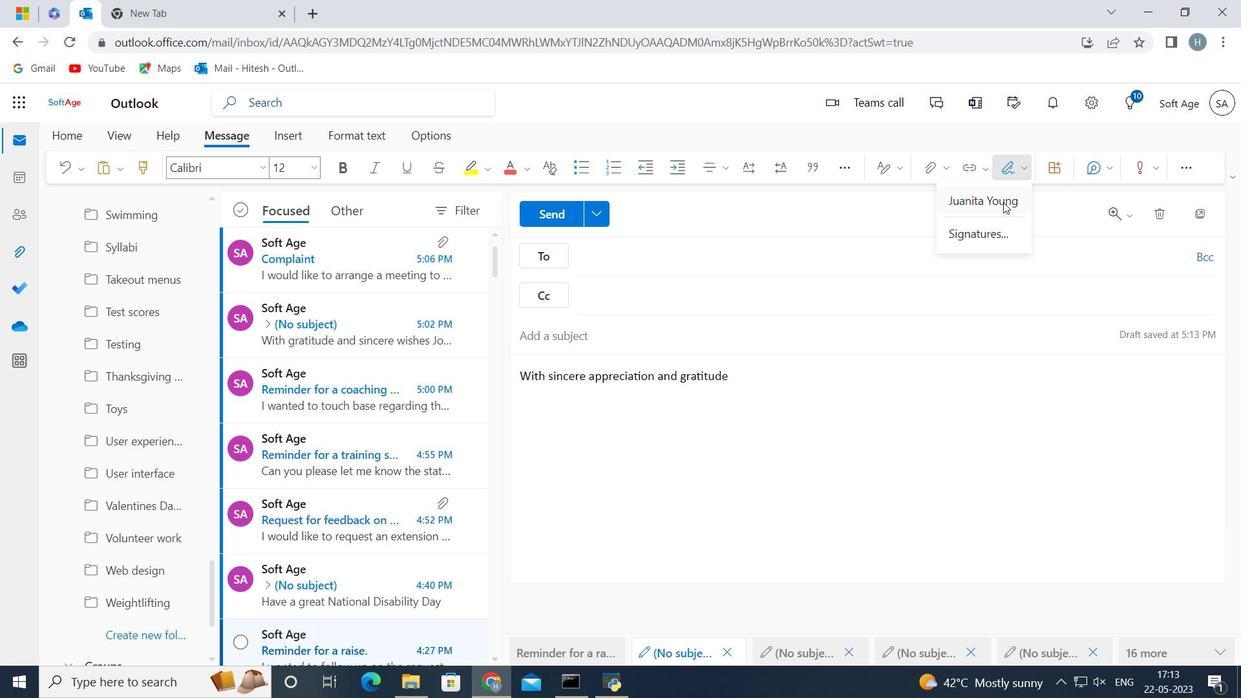 
Action: Mouse moved to (697, 261)
Screenshot: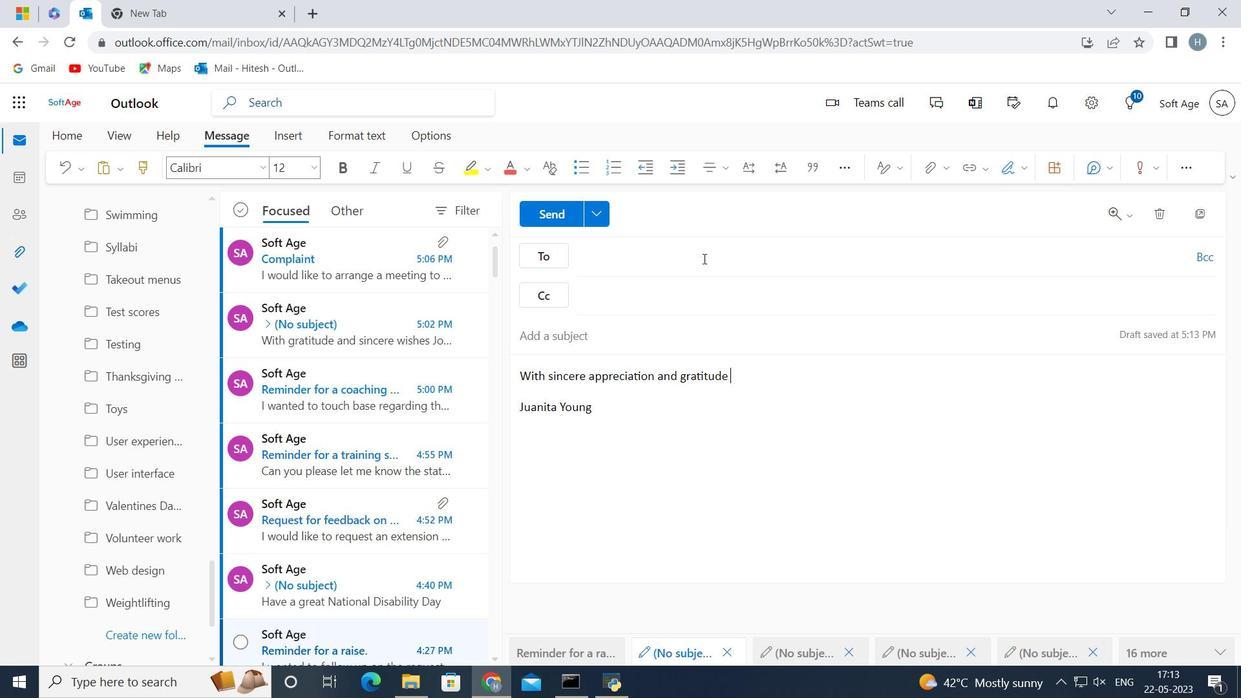 
Action: Mouse pressed left at (697, 261)
Screenshot: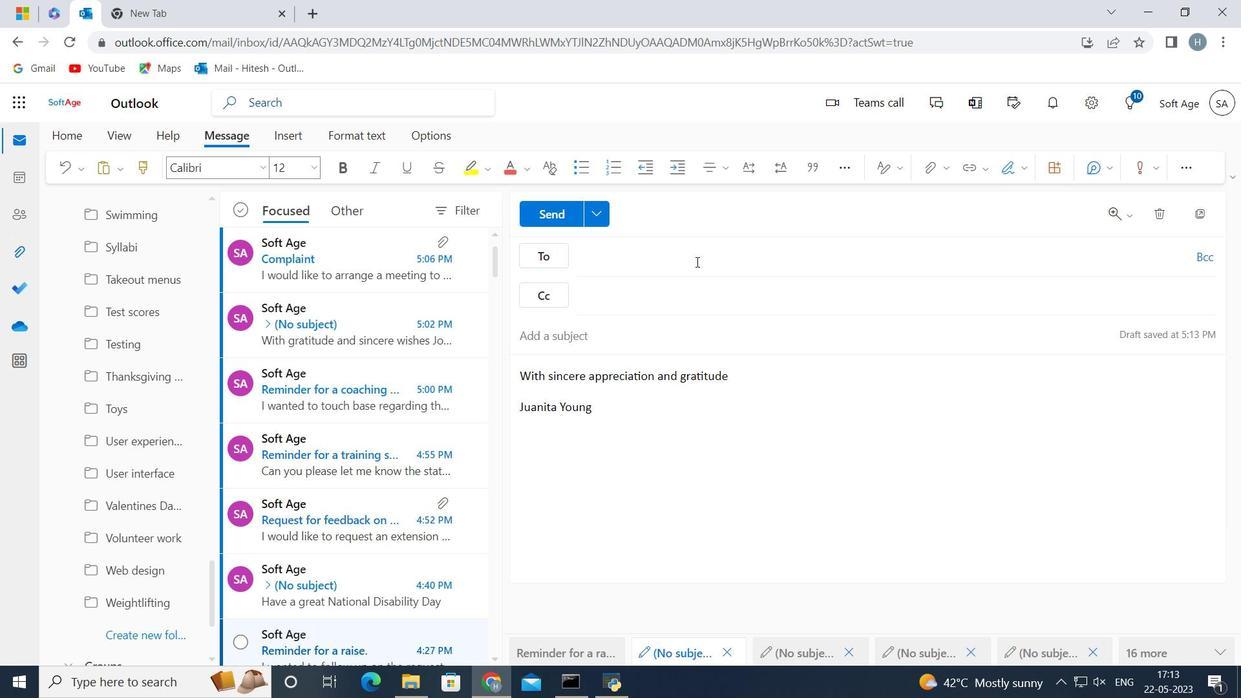 
Action: Key pressed softage.8<Key.shift>@softage.net
Screenshot: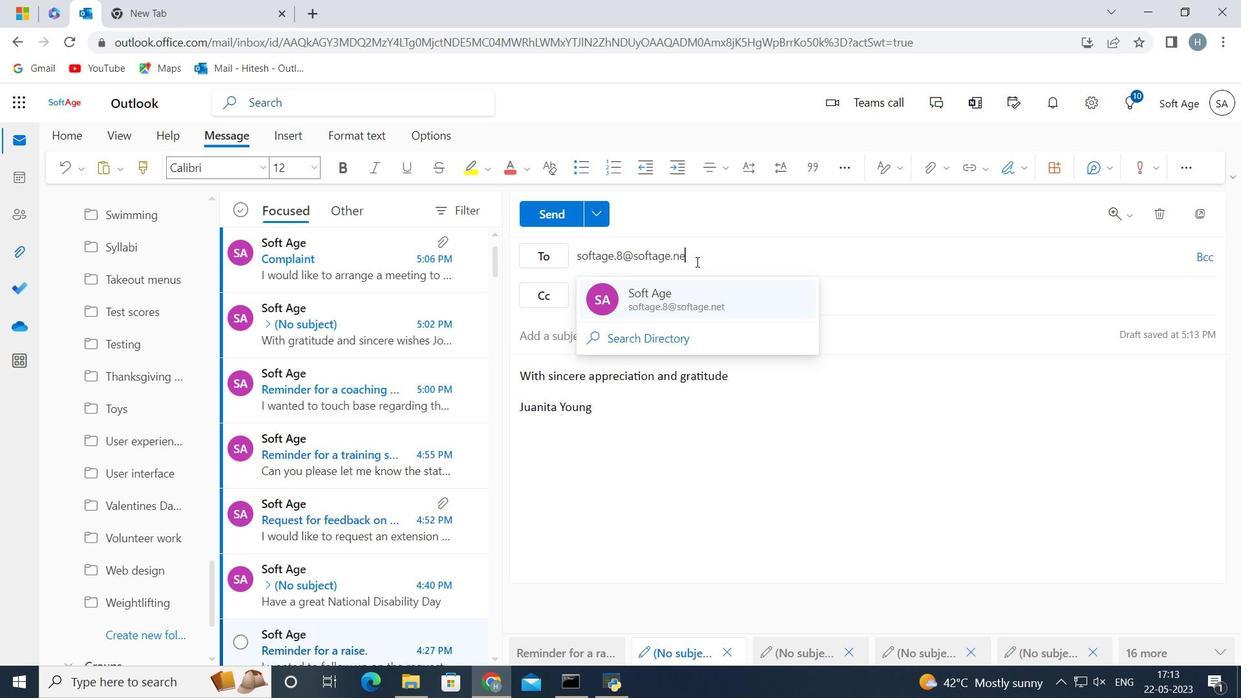 
Action: Mouse moved to (697, 289)
Screenshot: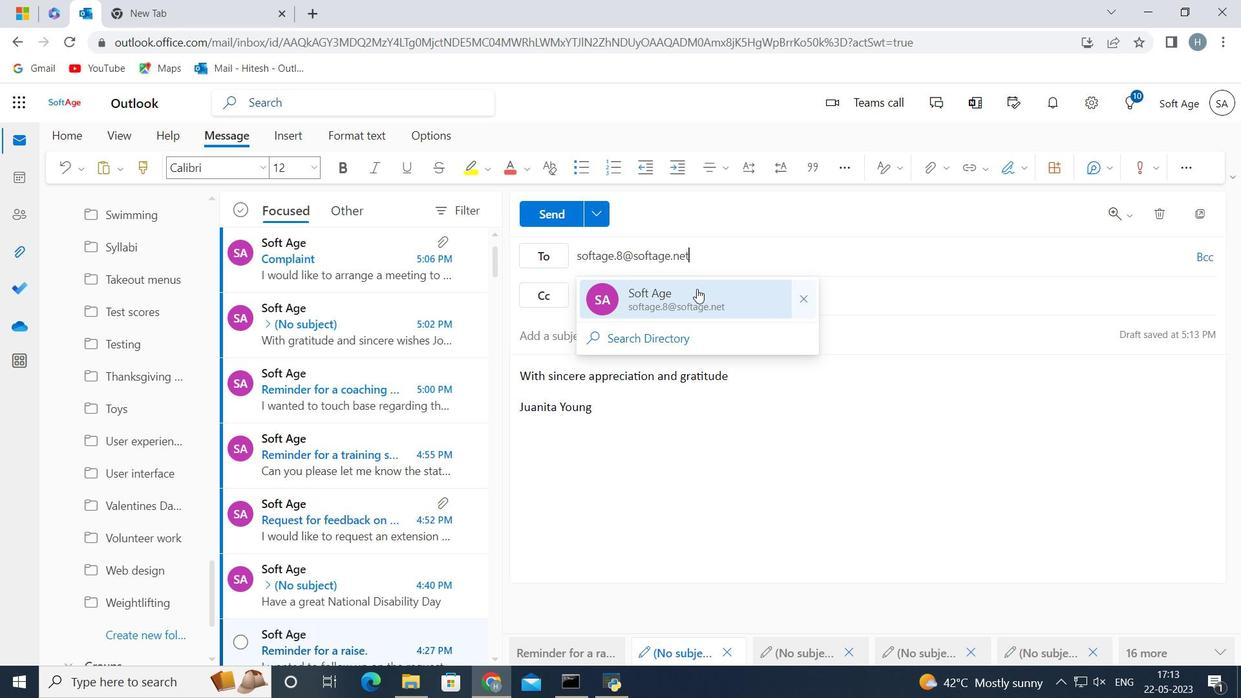 
Action: Mouse pressed left at (697, 289)
Screenshot: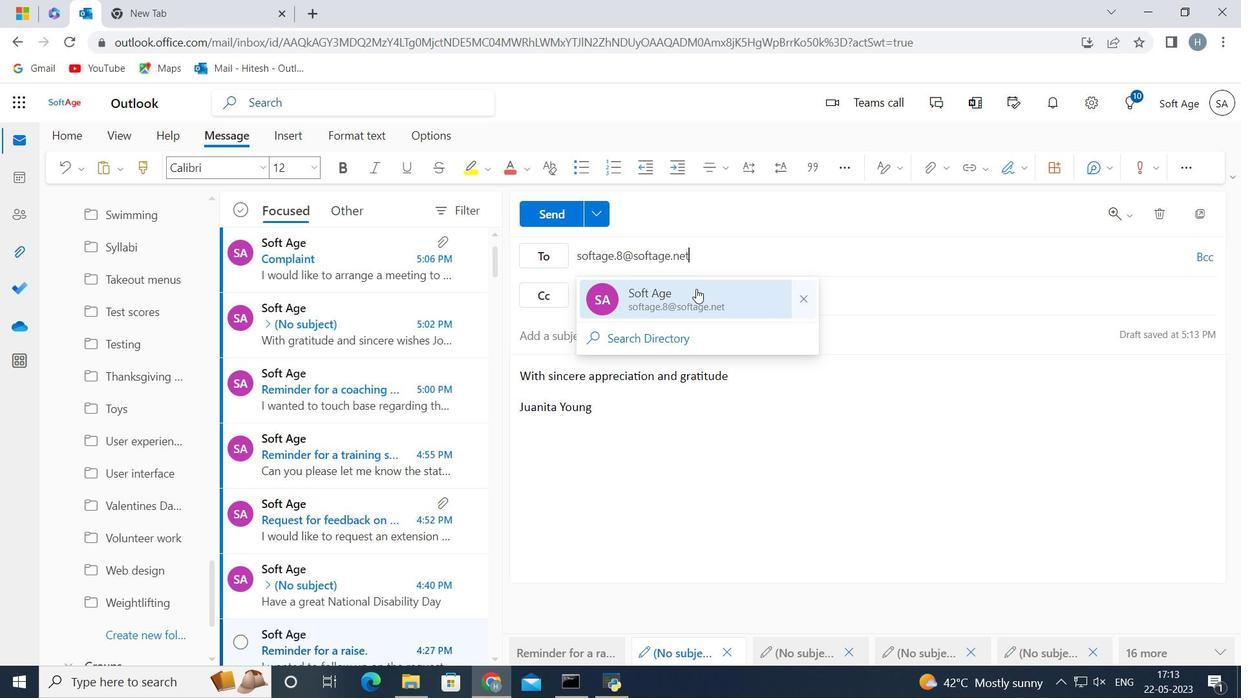 
Action: Mouse moved to (160, 631)
Screenshot: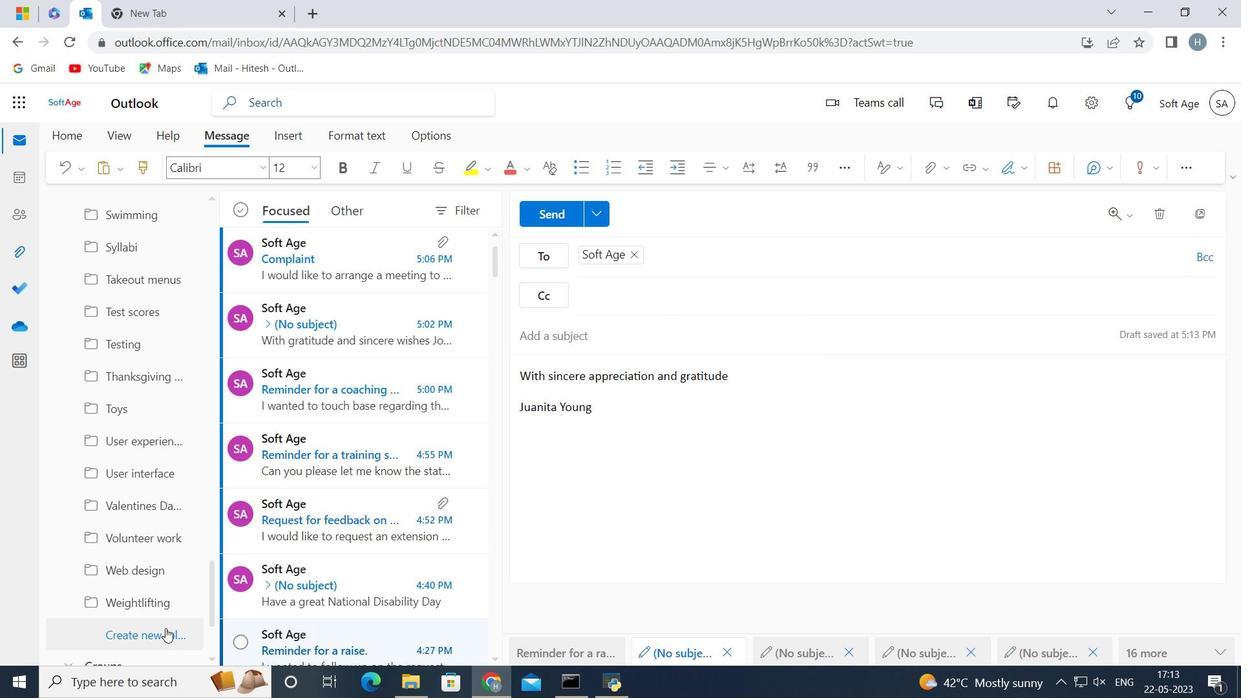 
Action: Mouse pressed left at (160, 631)
Screenshot: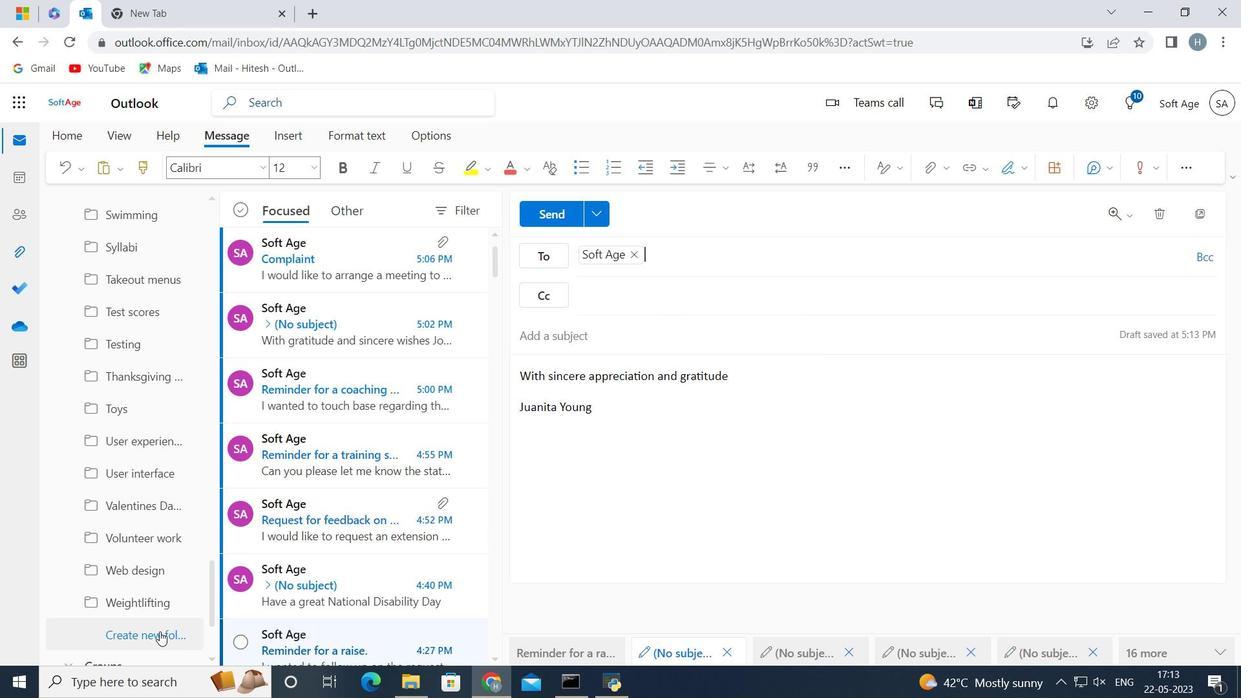 
Action: Key pressed <Key.shift><Key.shift><Key.shift><Key.shift><Key.shift><Key.shift><Key.shift><Key.shift><Key.shift>Debugging
Screenshot: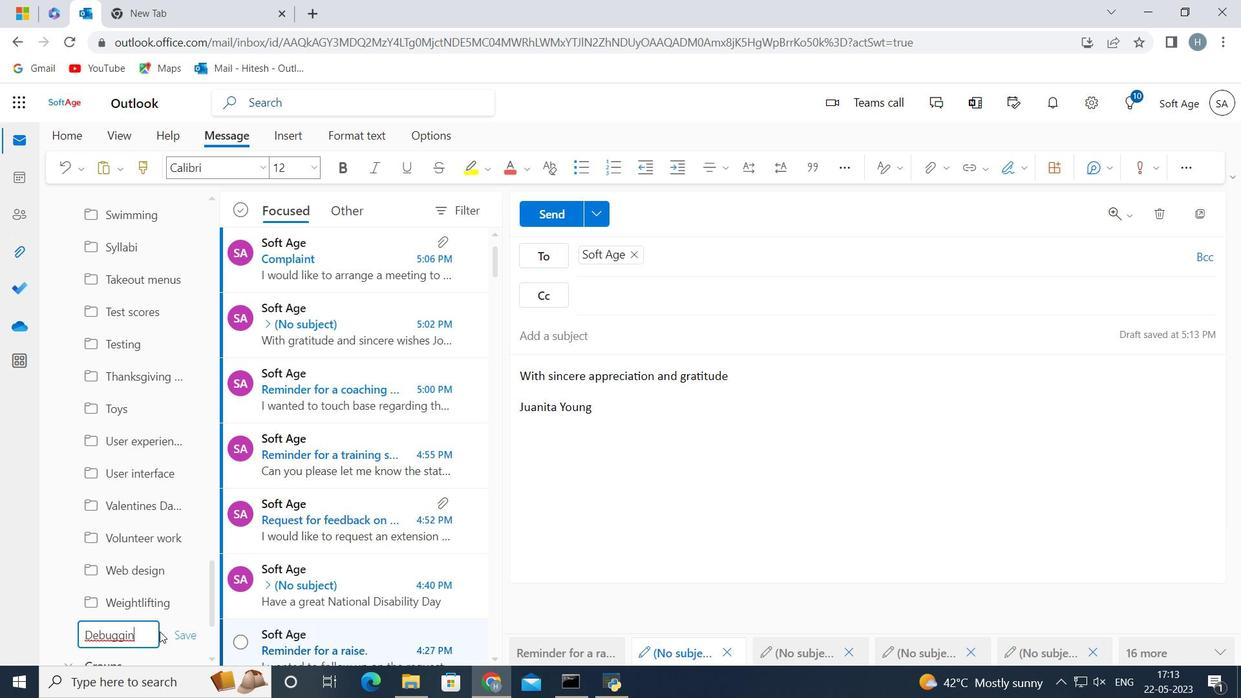 
Action: Mouse moved to (188, 635)
Screenshot: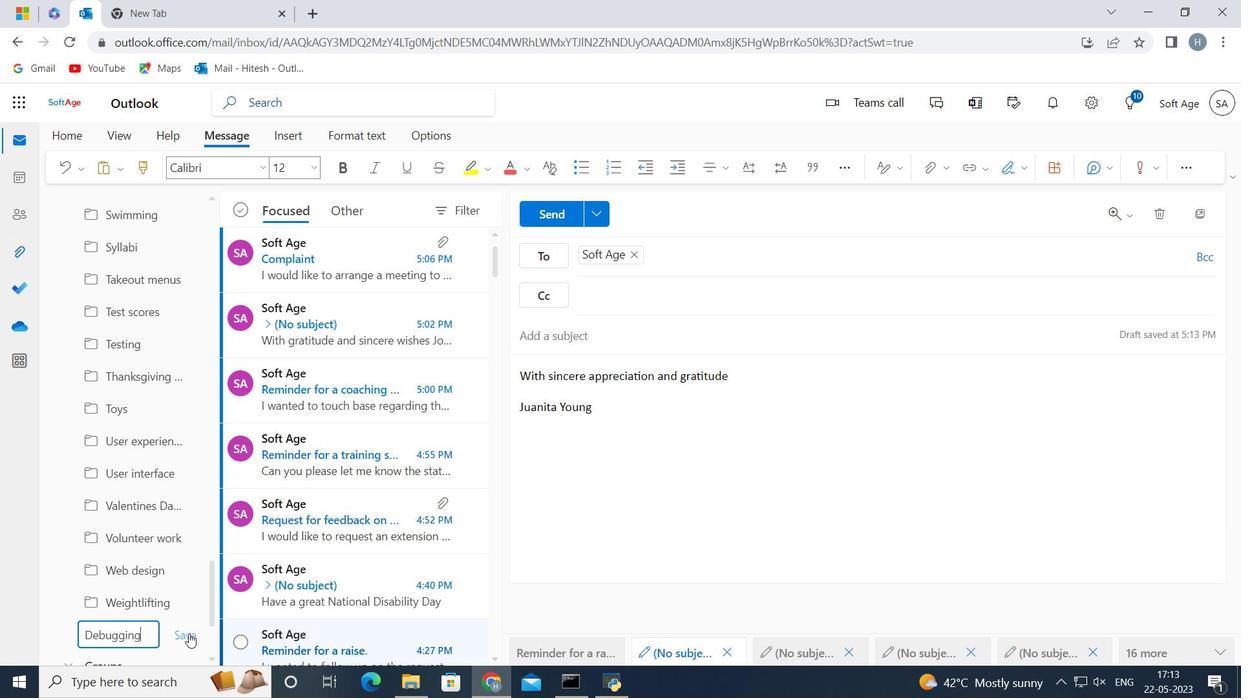 
Action: Mouse pressed left at (188, 635)
Screenshot: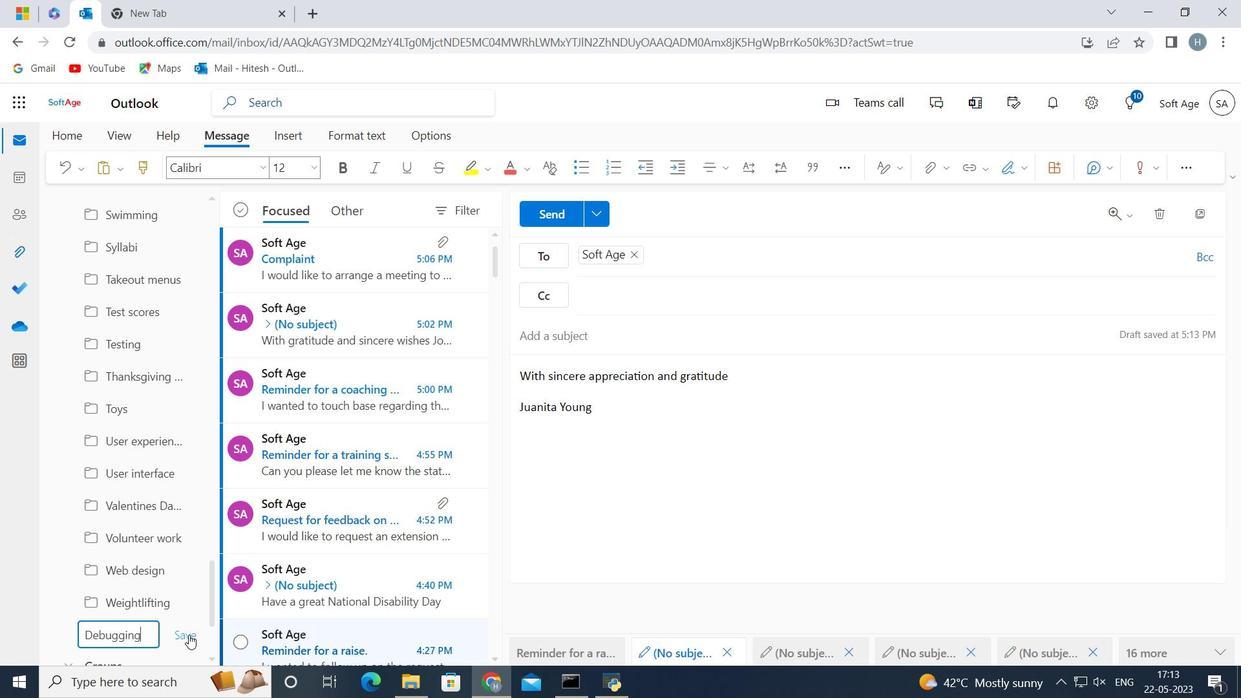 
Action: Mouse moved to (683, 515)
Screenshot: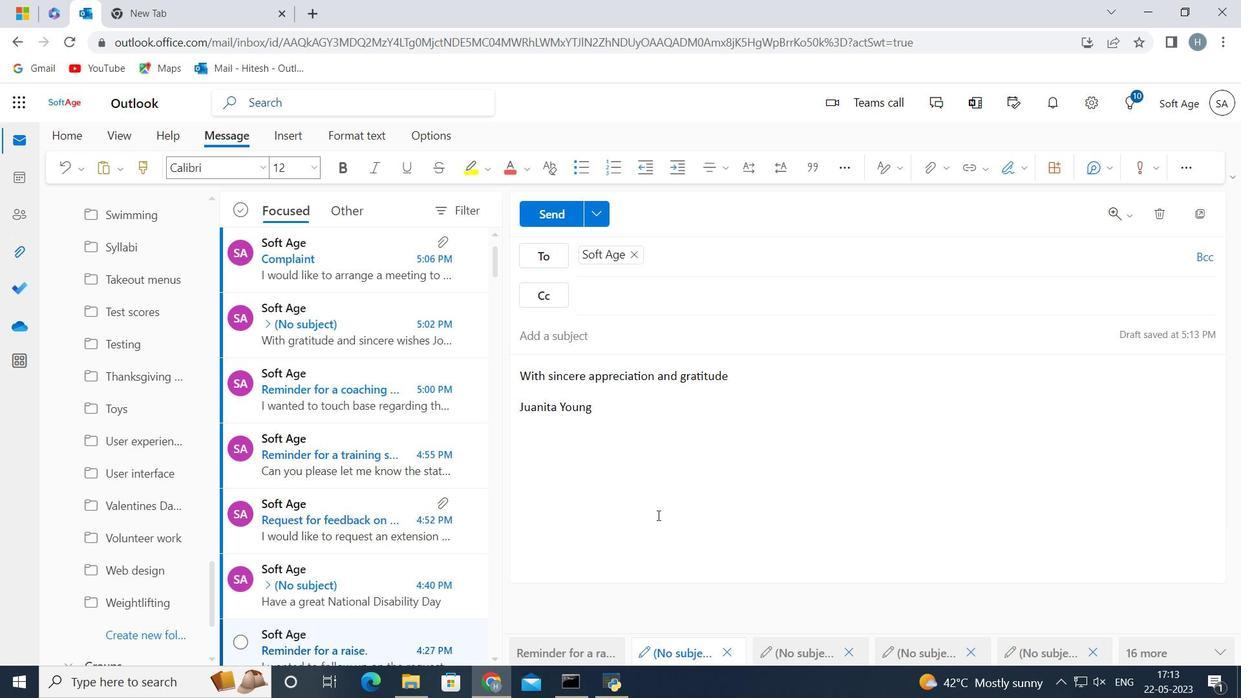 
